 Task: Open a blank sheet, save the file as Clothing.doc Add Heading 'Types of Clothing:'Types of Clothing: Add the following points with small alphabetsAdd the following points with small alphabets a.	T-shirt_x000D_
b.	Dress_x000D_
c.	Jeans_x000D_
Select the entire thext and change line spacing to  2.5 Select the entire text and apply  Outside Borders ,change the font size of heading and points to 26
Action: Mouse moved to (25, 21)
Screenshot: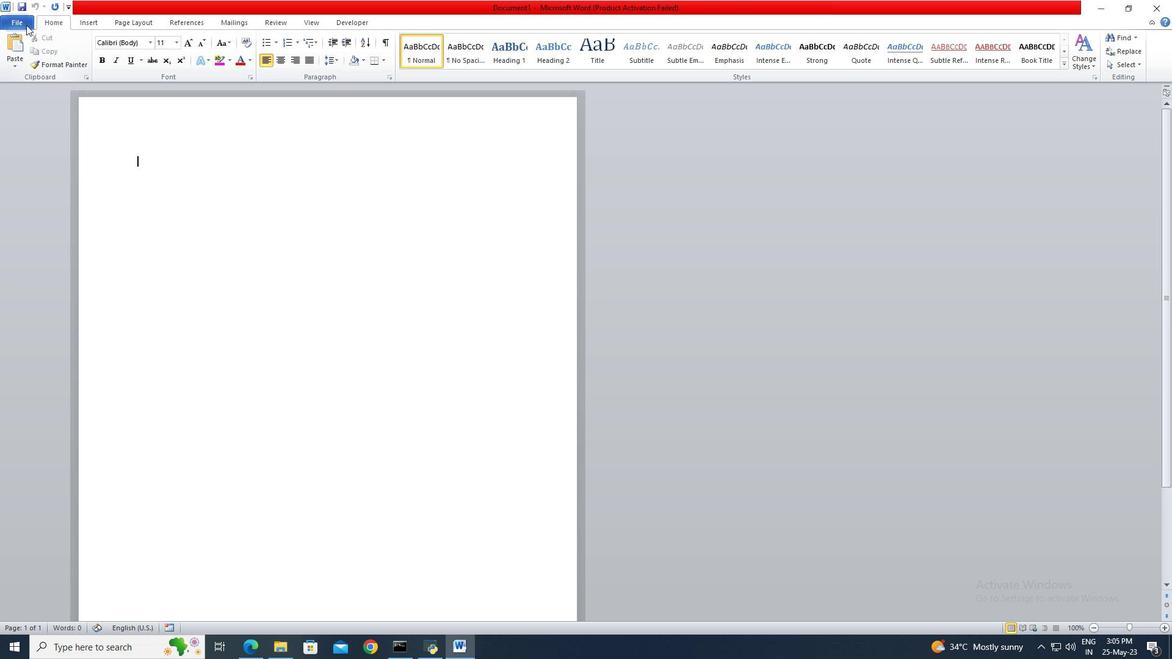 
Action: Mouse pressed left at (25, 21)
Screenshot: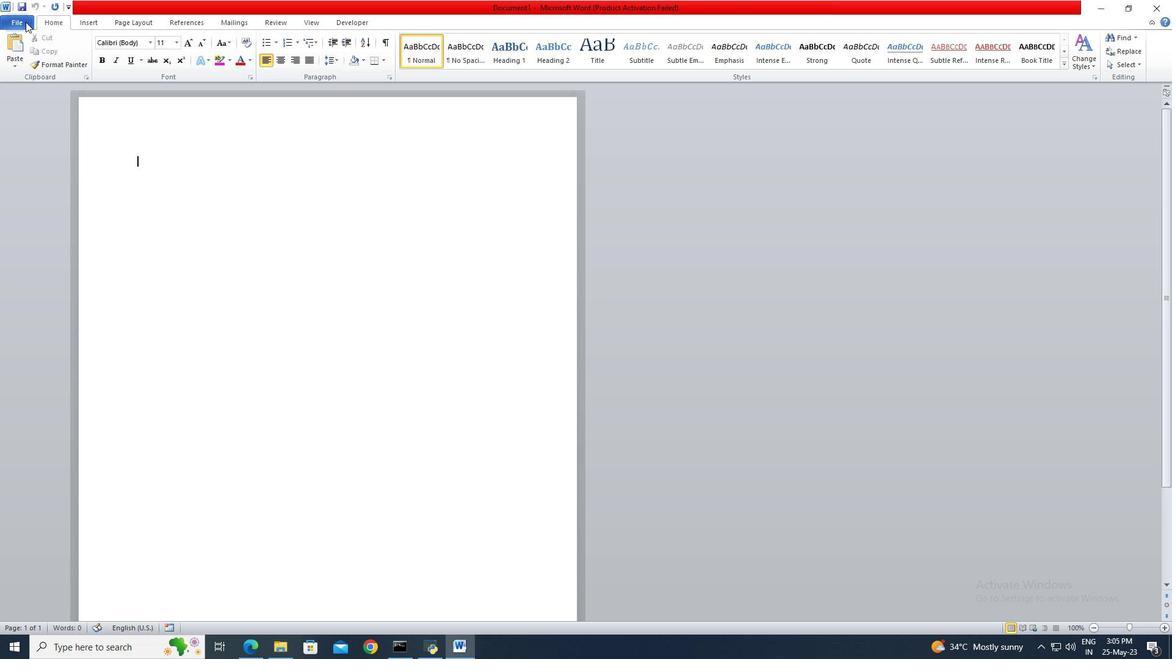 
Action: Mouse moved to (32, 155)
Screenshot: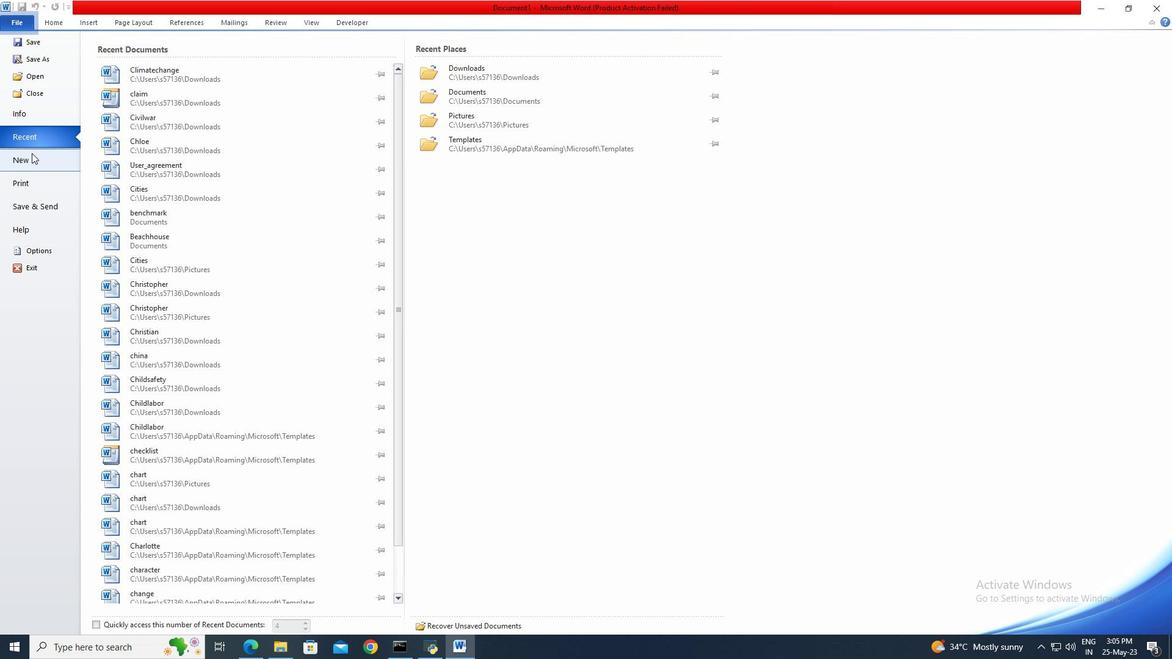 
Action: Mouse pressed left at (32, 155)
Screenshot: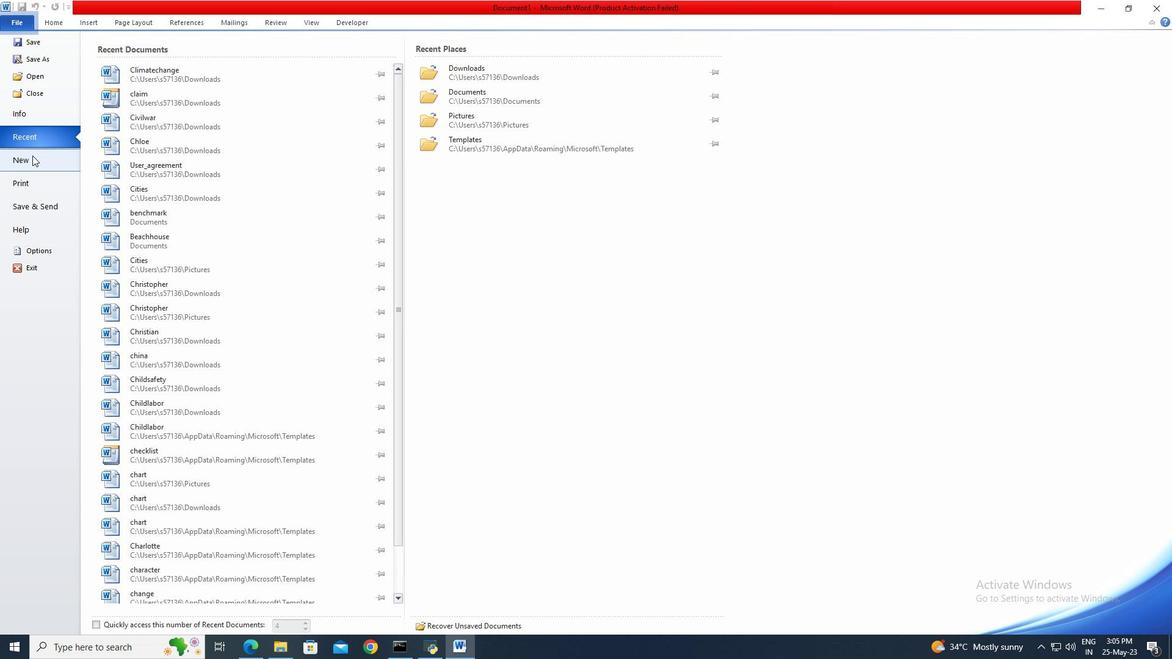 
Action: Mouse moved to (597, 296)
Screenshot: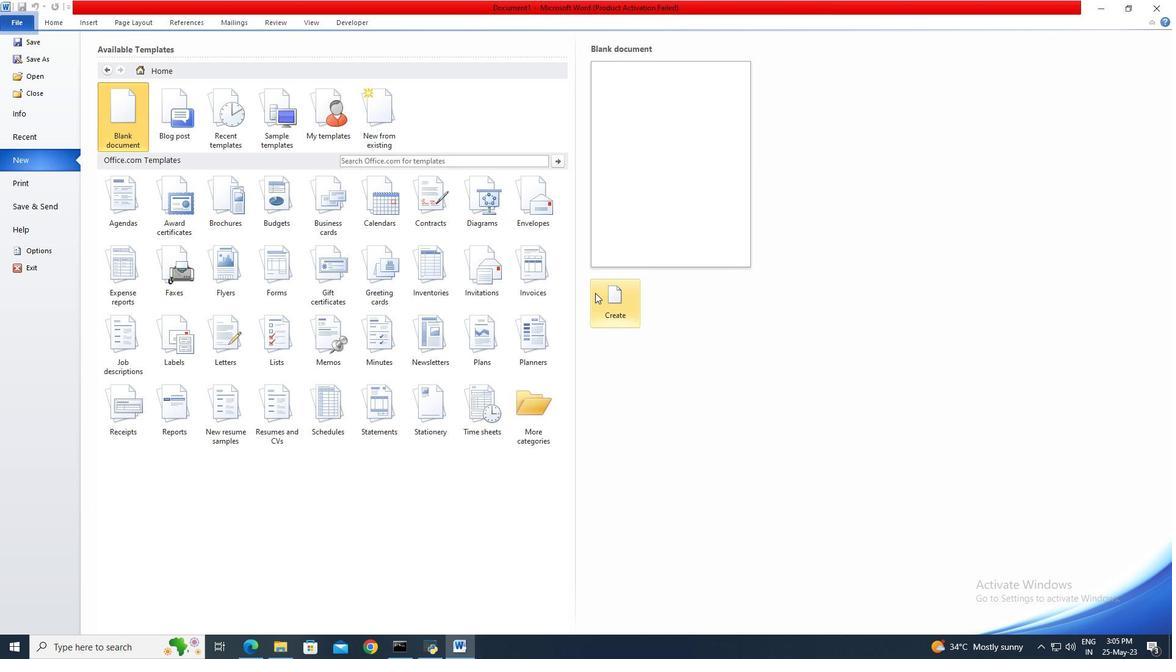 
Action: Mouse pressed left at (597, 296)
Screenshot: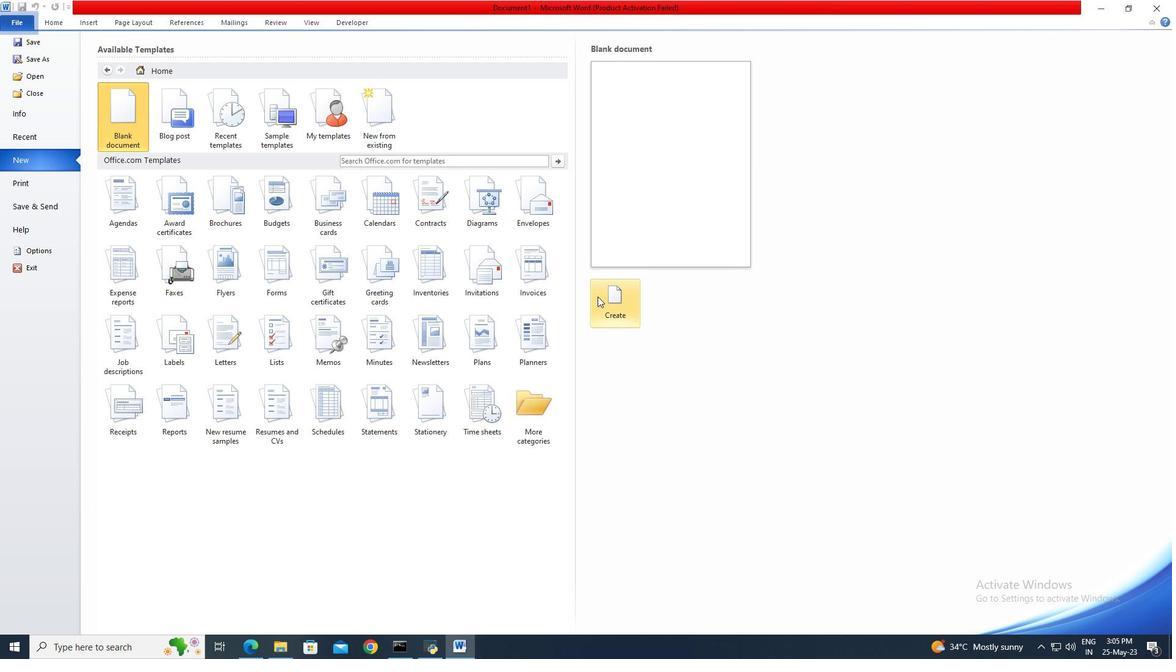 
Action: Mouse moved to (25, 25)
Screenshot: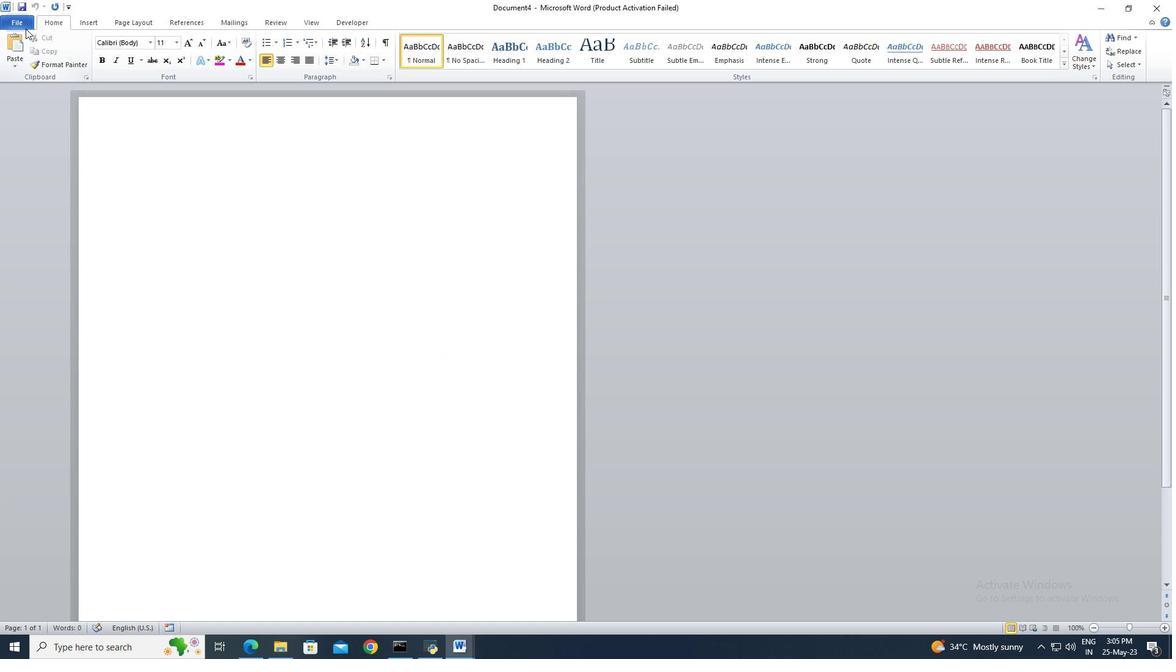 
Action: Mouse pressed left at (25, 25)
Screenshot: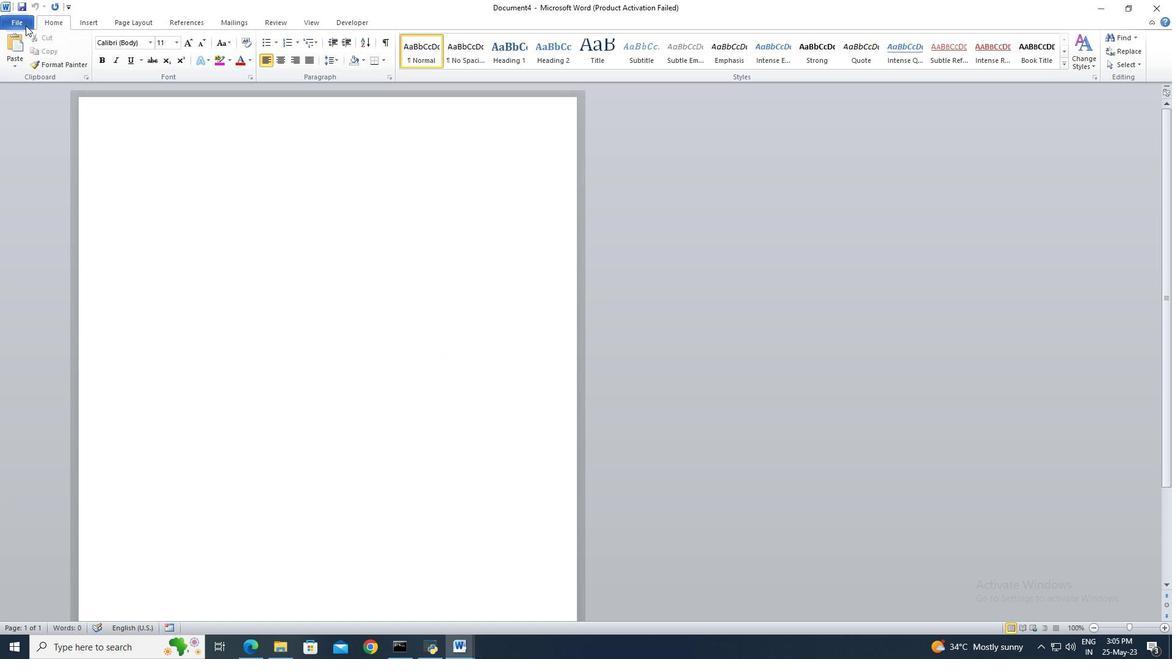 
Action: Mouse moved to (26, 51)
Screenshot: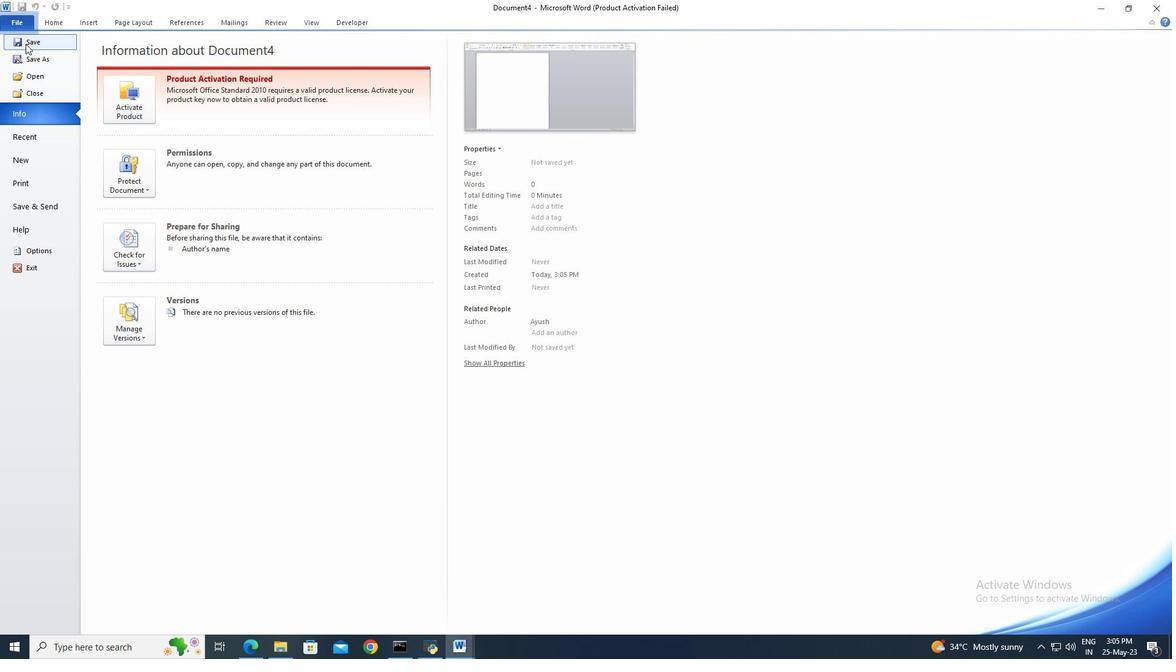 
Action: Mouse pressed left at (26, 51)
Screenshot: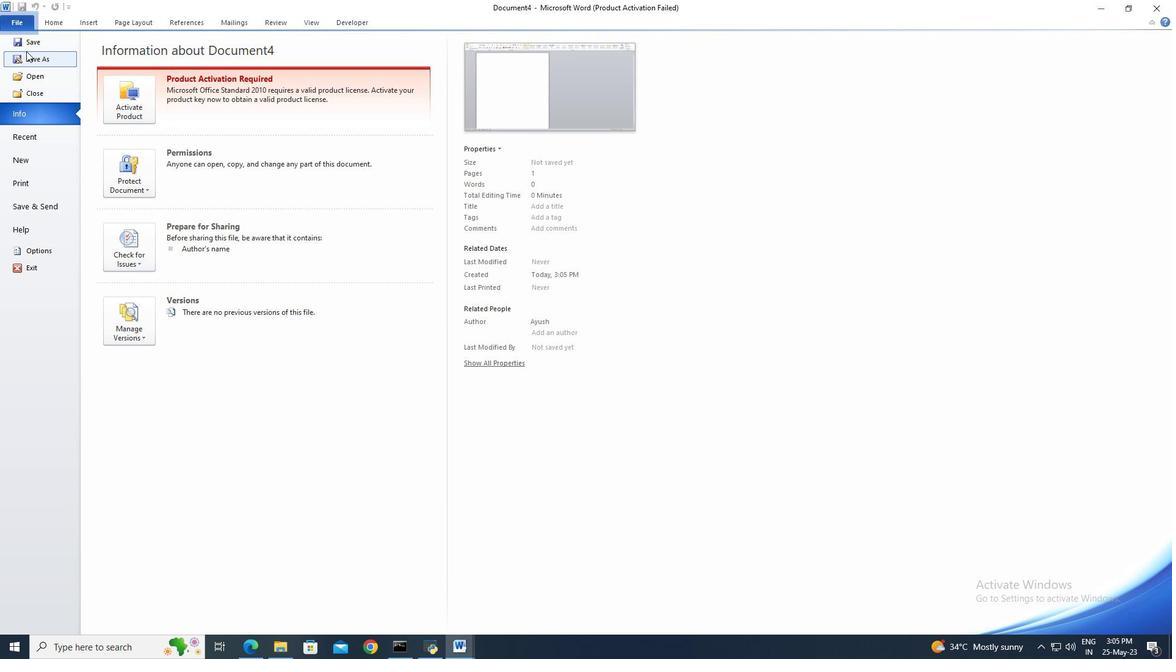 
Action: Mouse moved to (48, 131)
Screenshot: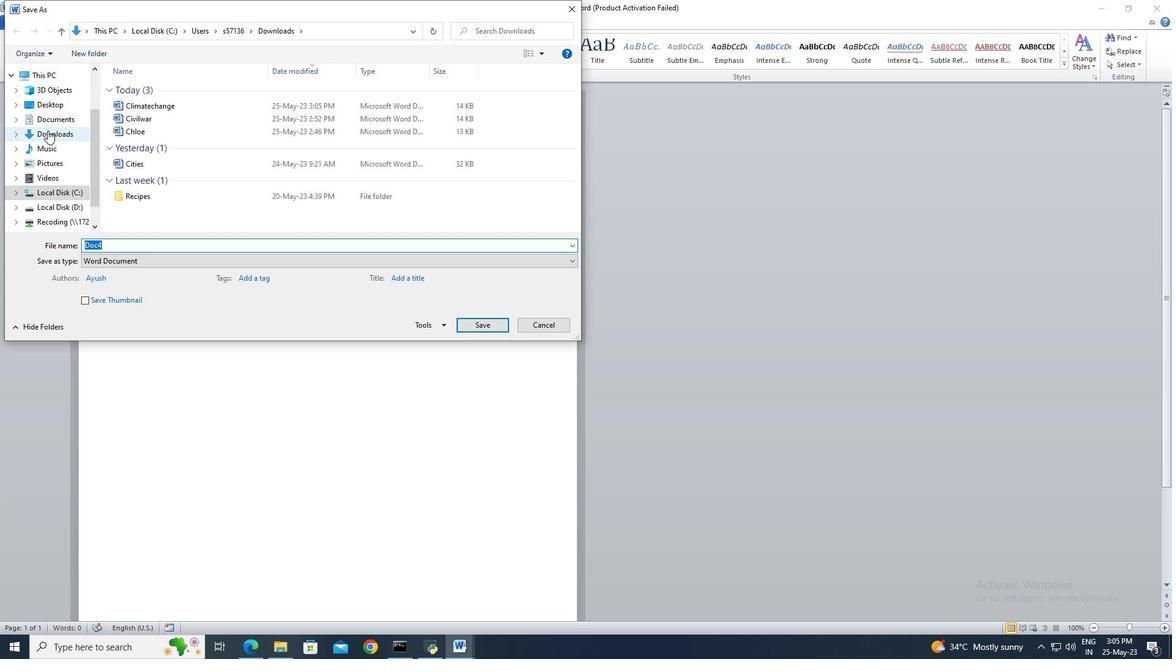 
Action: Mouse pressed left at (48, 131)
Screenshot: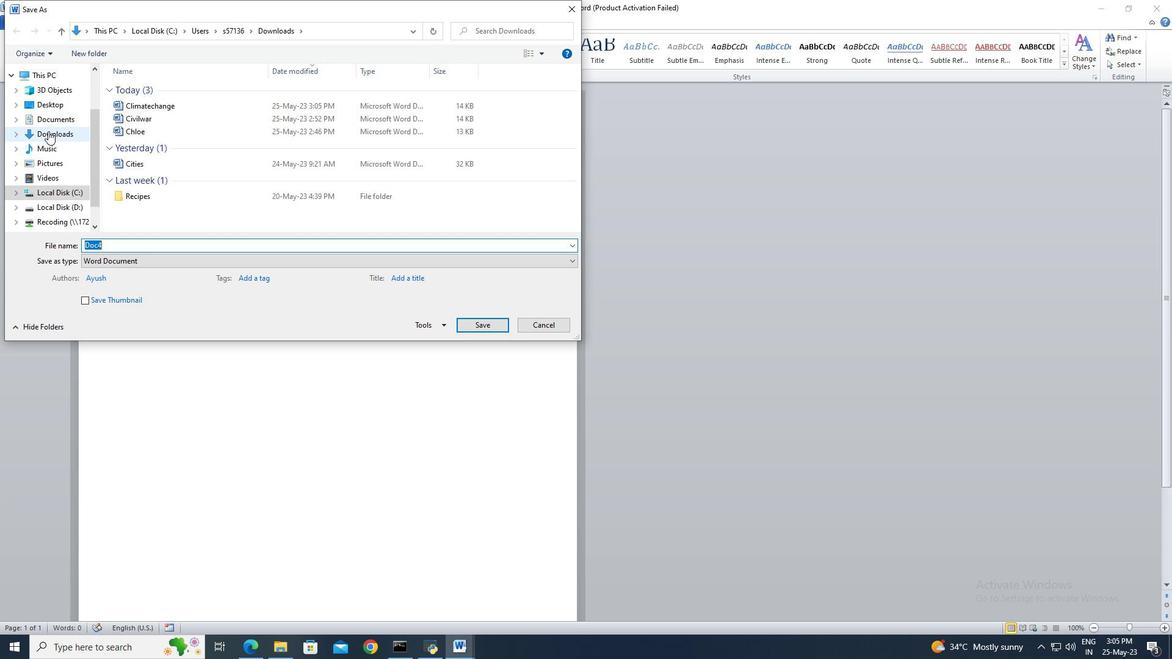 
Action: Mouse moved to (111, 246)
Screenshot: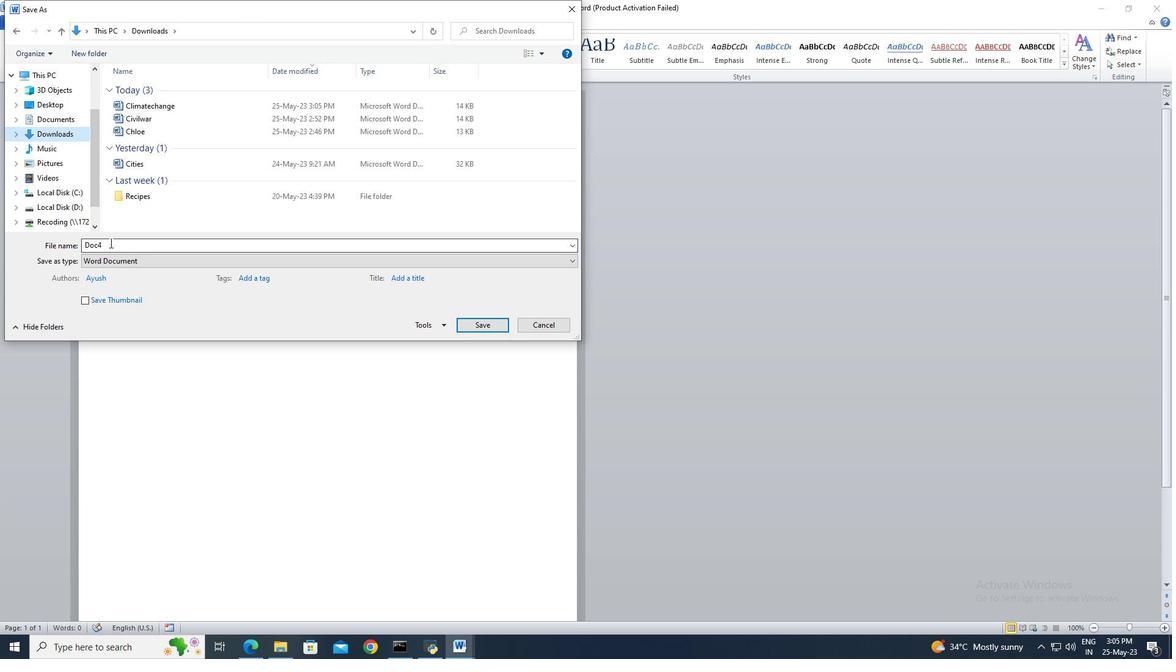 
Action: Mouse pressed left at (111, 246)
Screenshot: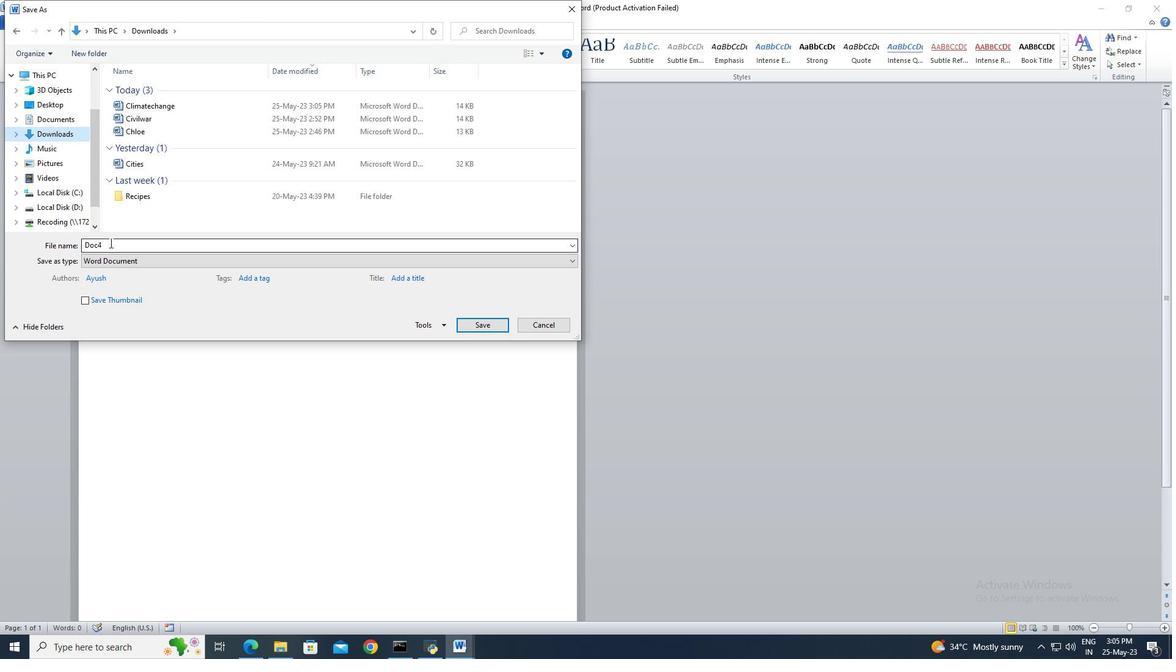 
Action: Key pressed <Key.shift>Clothing
Screenshot: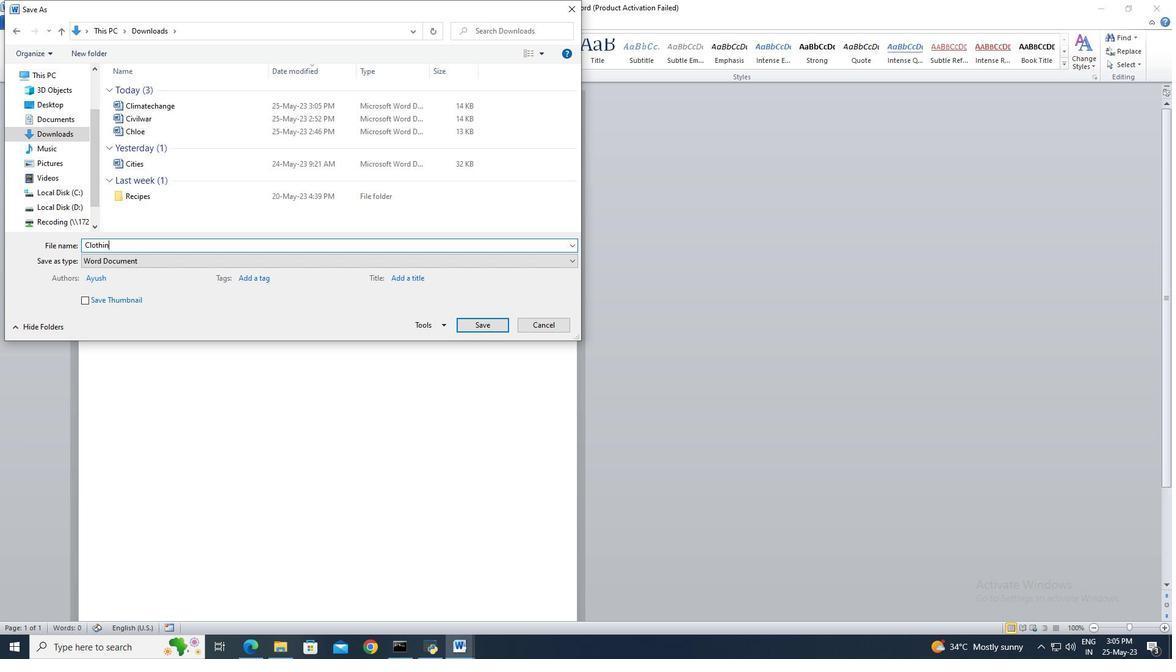 
Action: Mouse moved to (473, 324)
Screenshot: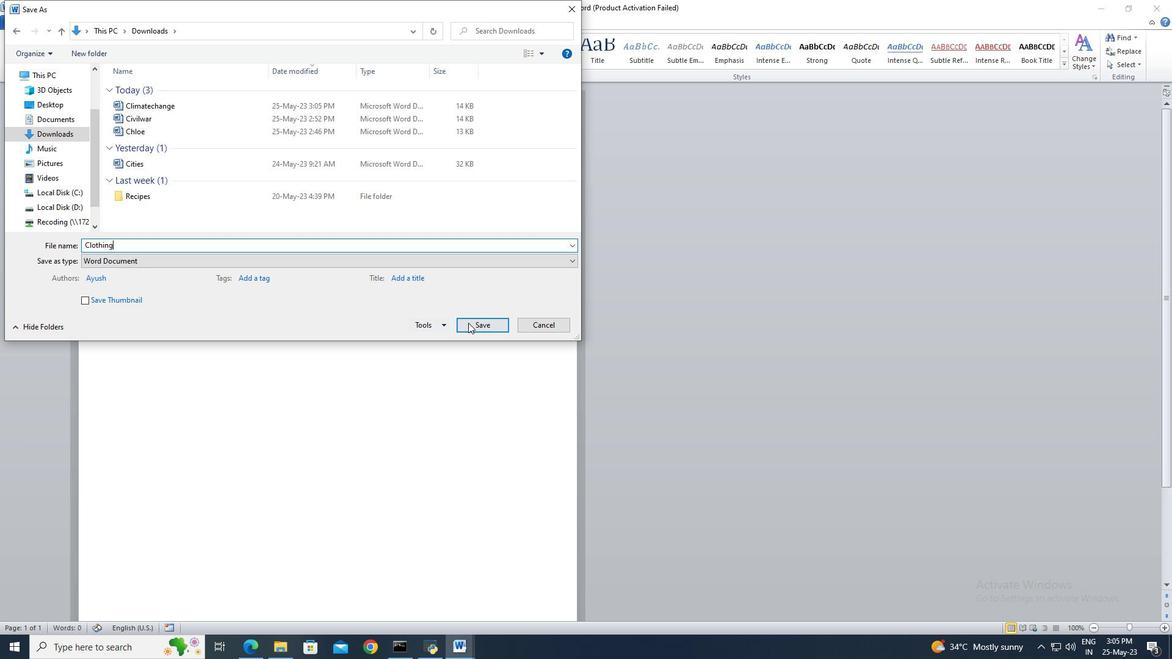 
Action: Mouse pressed left at (473, 324)
Screenshot: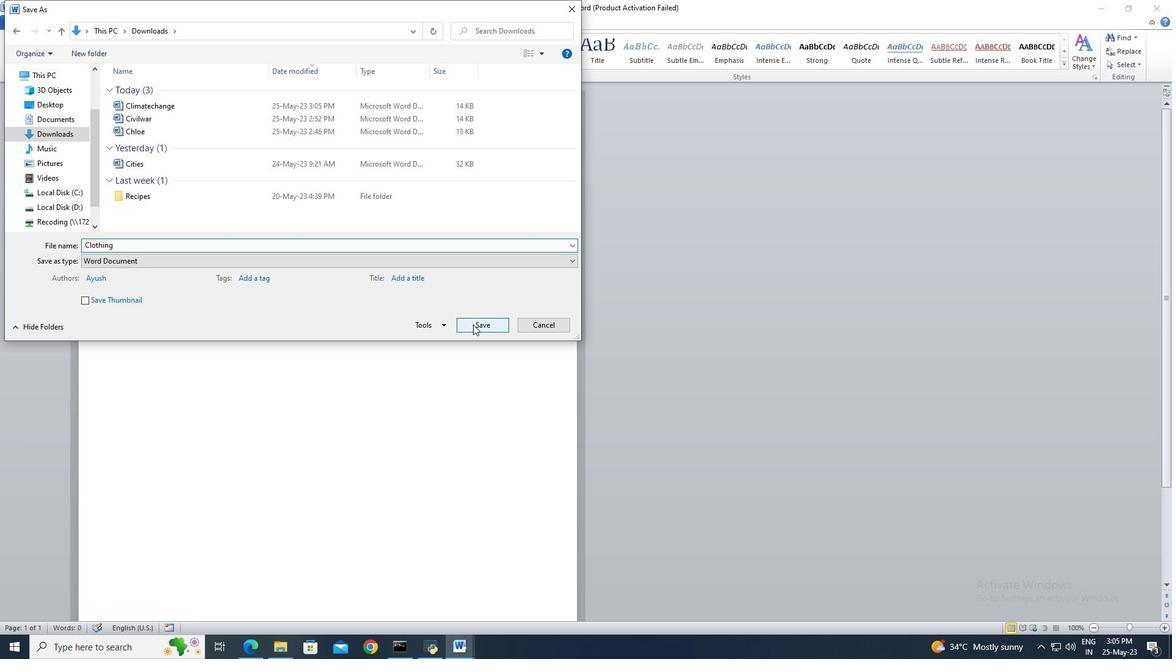 
Action: Mouse moved to (508, 62)
Screenshot: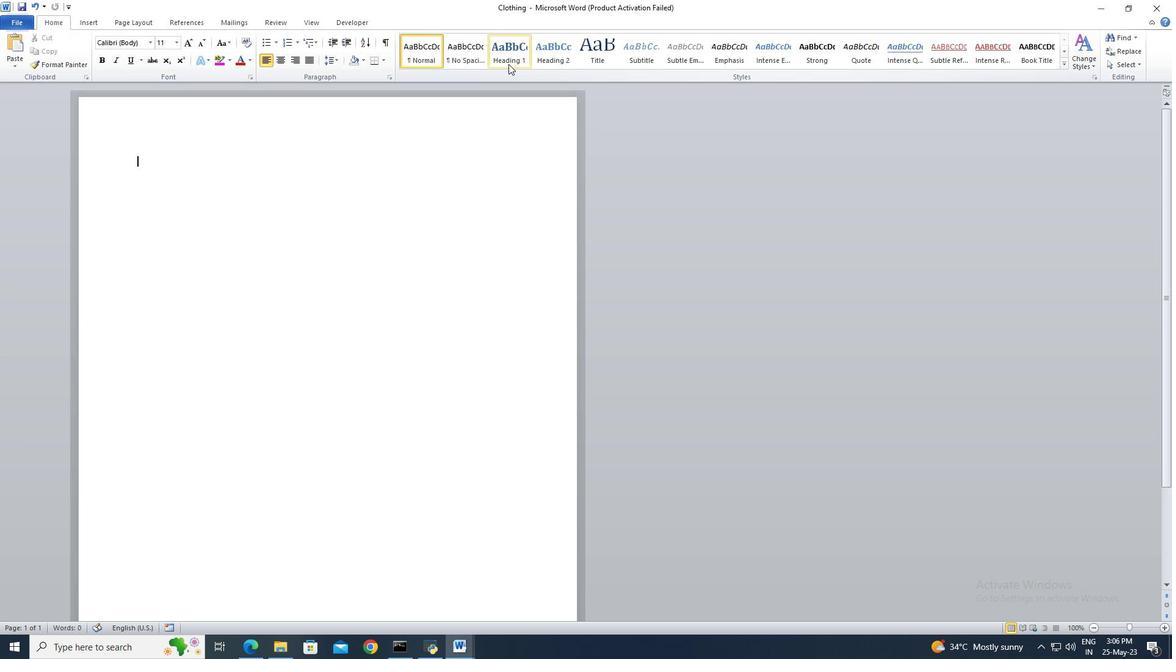 
Action: Mouse pressed left at (508, 62)
Screenshot: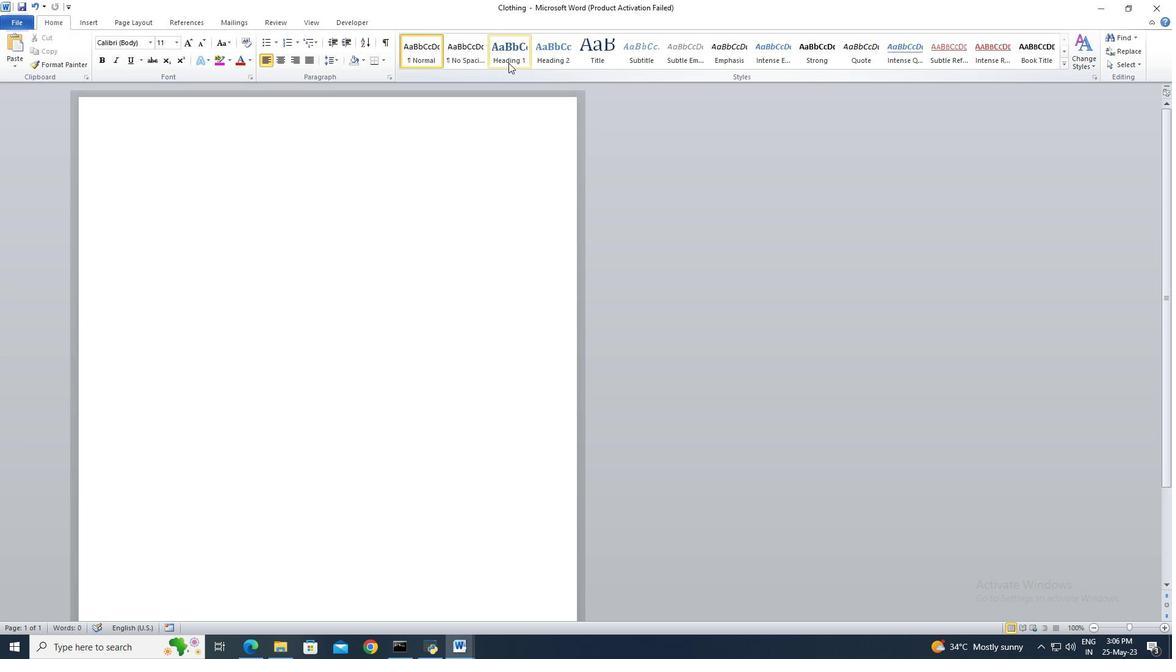 
Action: Key pressed <Key.shift>Types<Key.space>of<Key.space><Key.shift>Clothing<Key.shift>:<Key.enter><Key.enter>
Screenshot: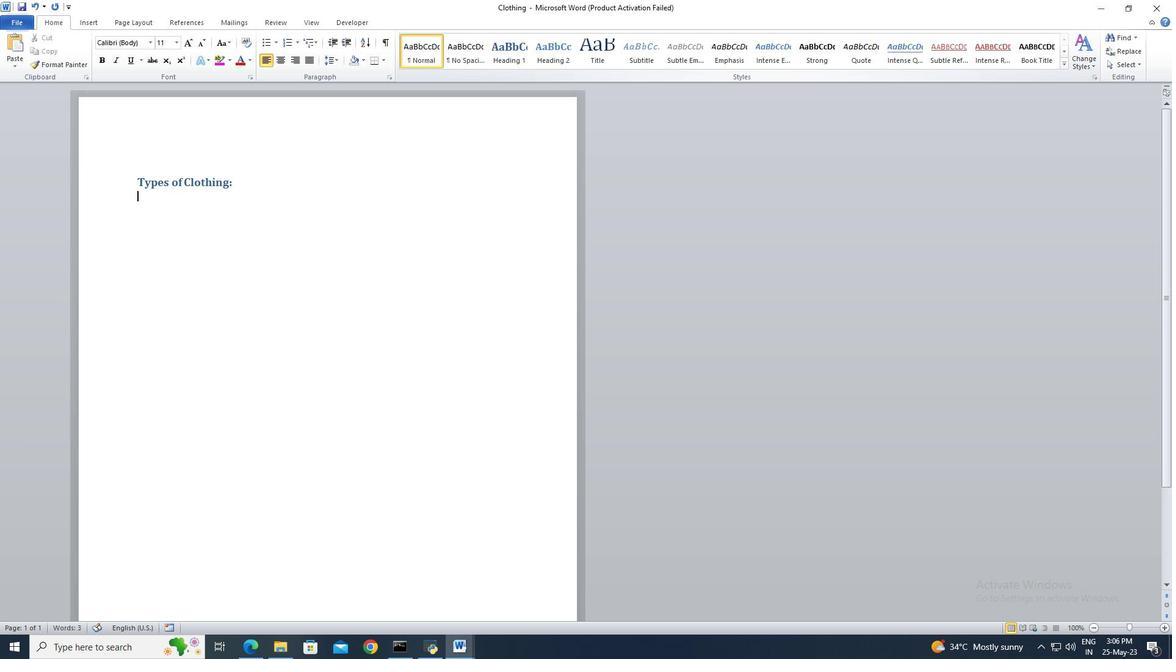 
Action: Mouse moved to (318, 44)
Screenshot: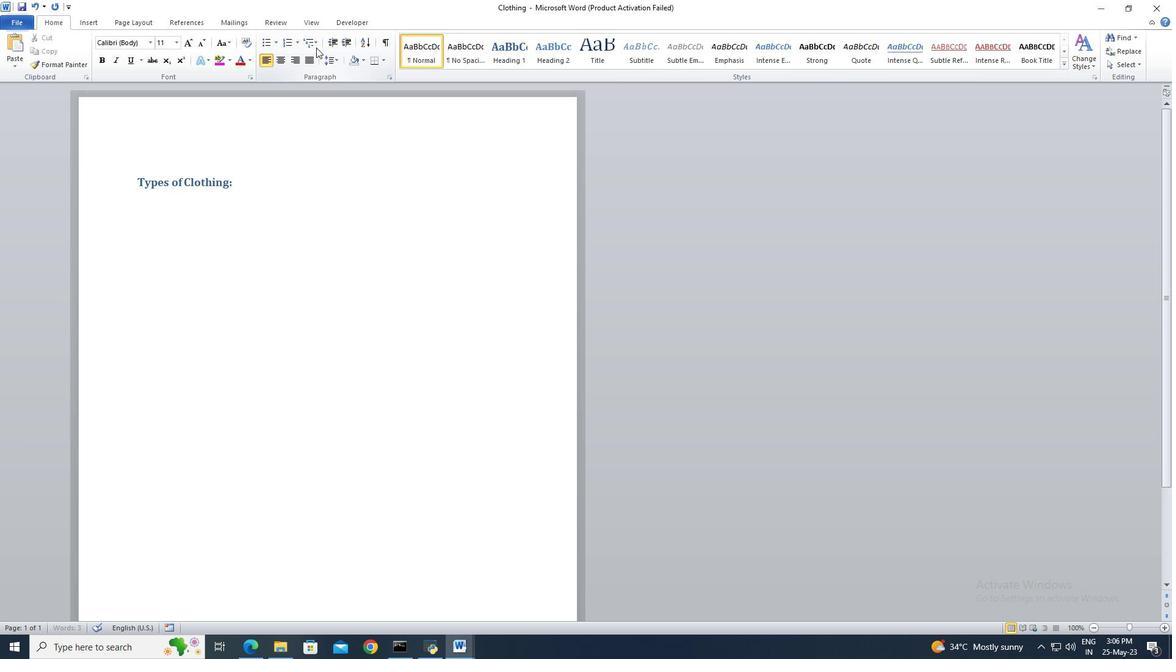 
Action: Mouse pressed left at (318, 44)
Screenshot: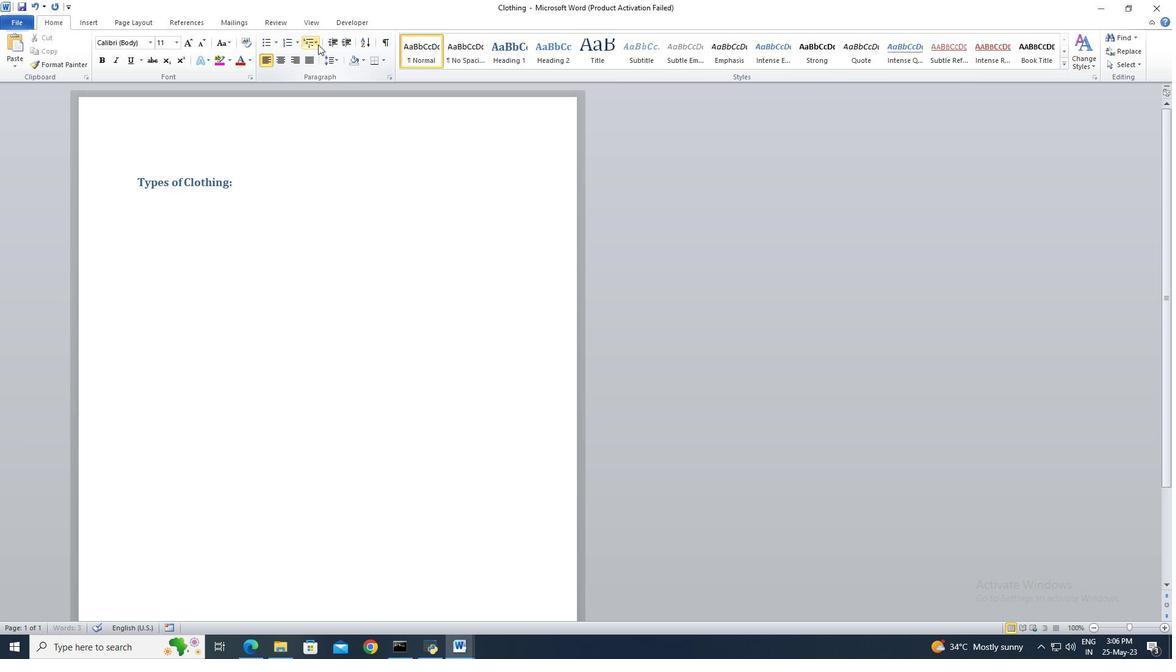 
Action: Mouse moved to (298, 42)
Screenshot: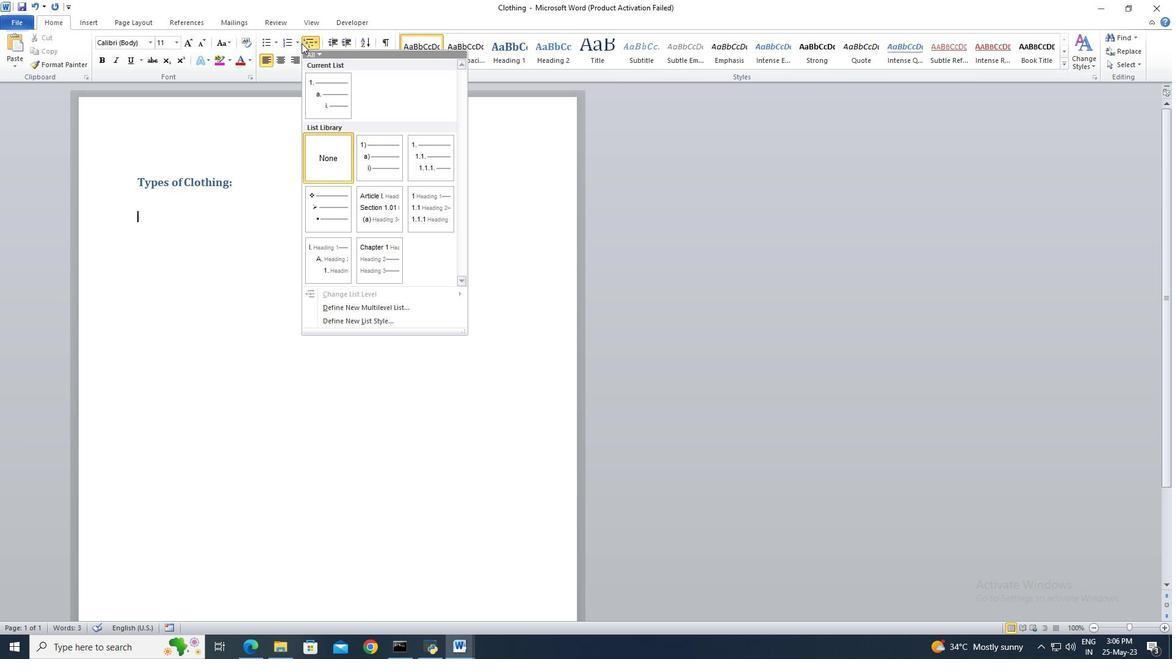 
Action: Mouse pressed left at (298, 42)
Screenshot: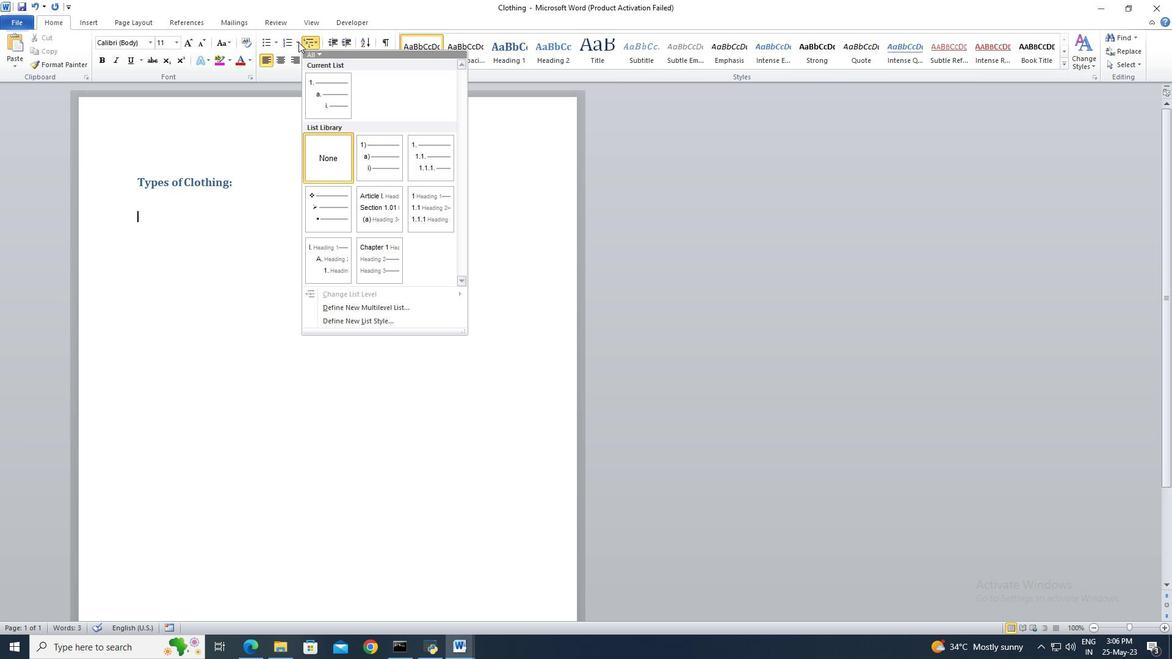 
Action: Mouse moved to (321, 184)
Screenshot: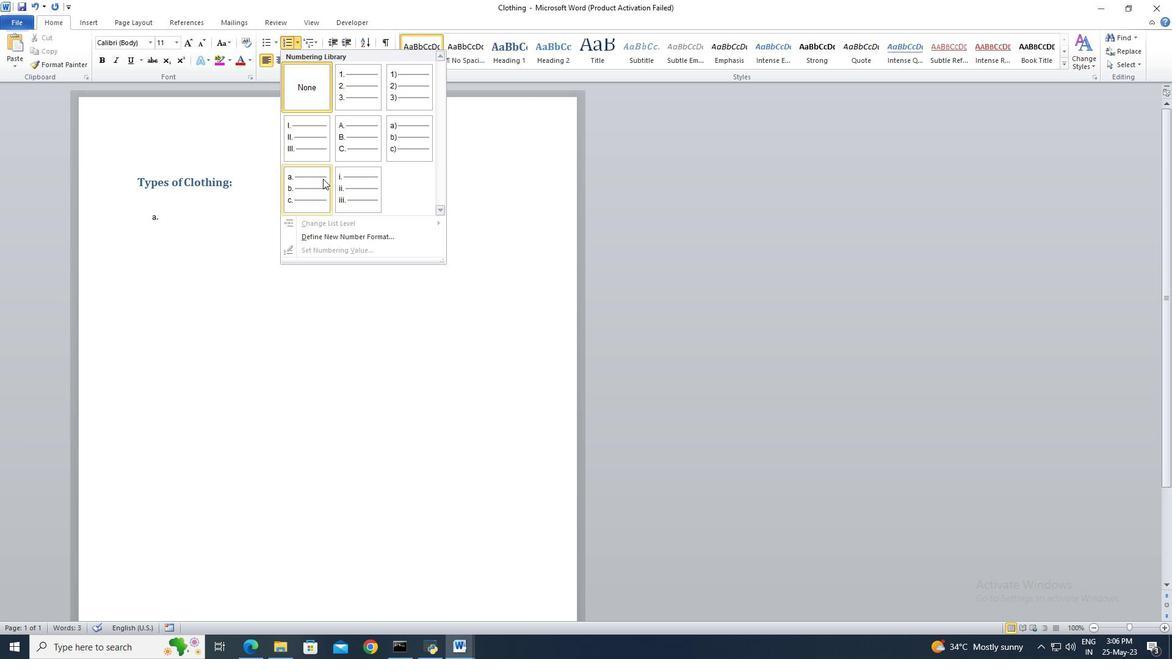 
Action: Mouse pressed left at (321, 184)
Screenshot: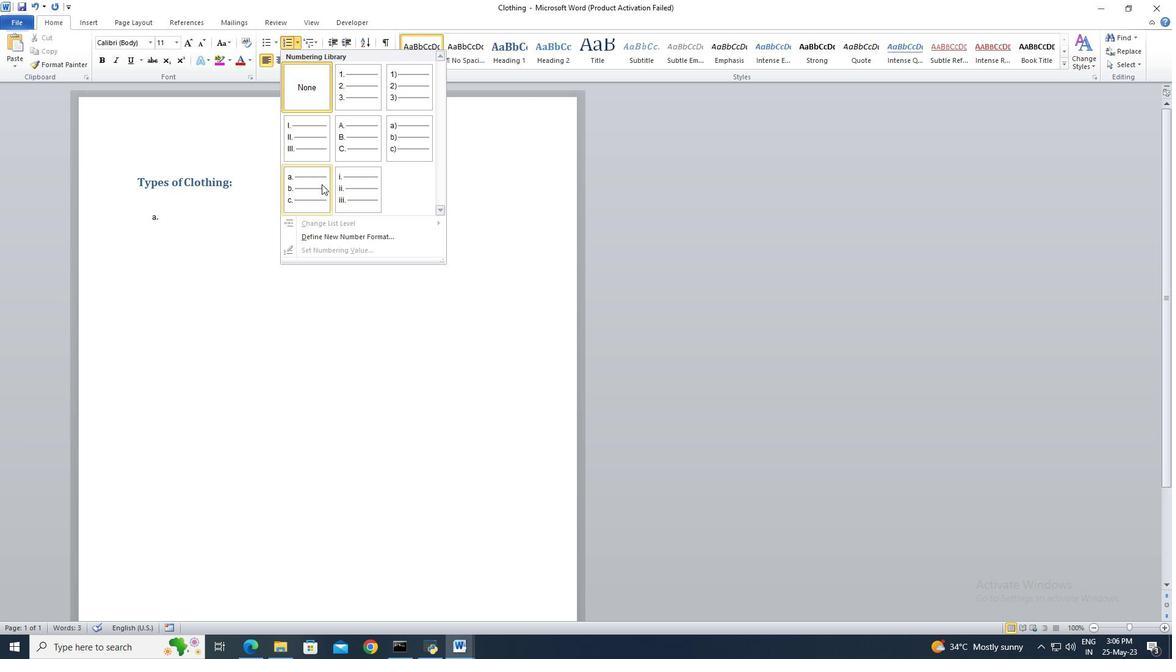 
Action: Mouse moved to (199, 223)
Screenshot: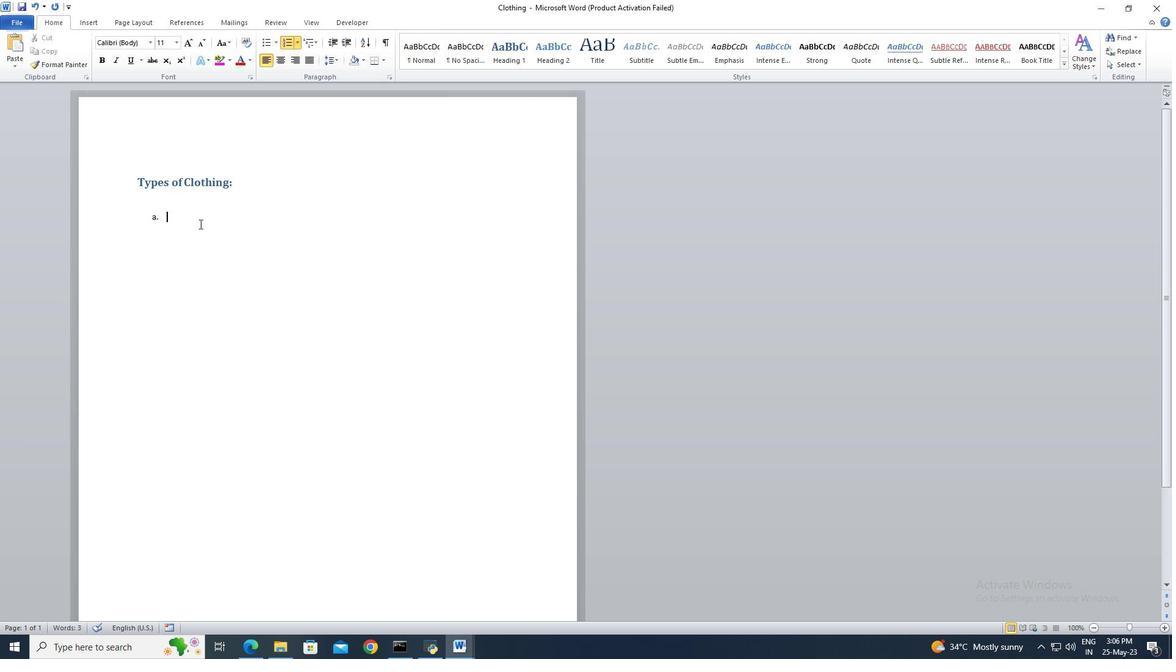 
Action: Mouse pressed left at (199, 223)
Screenshot: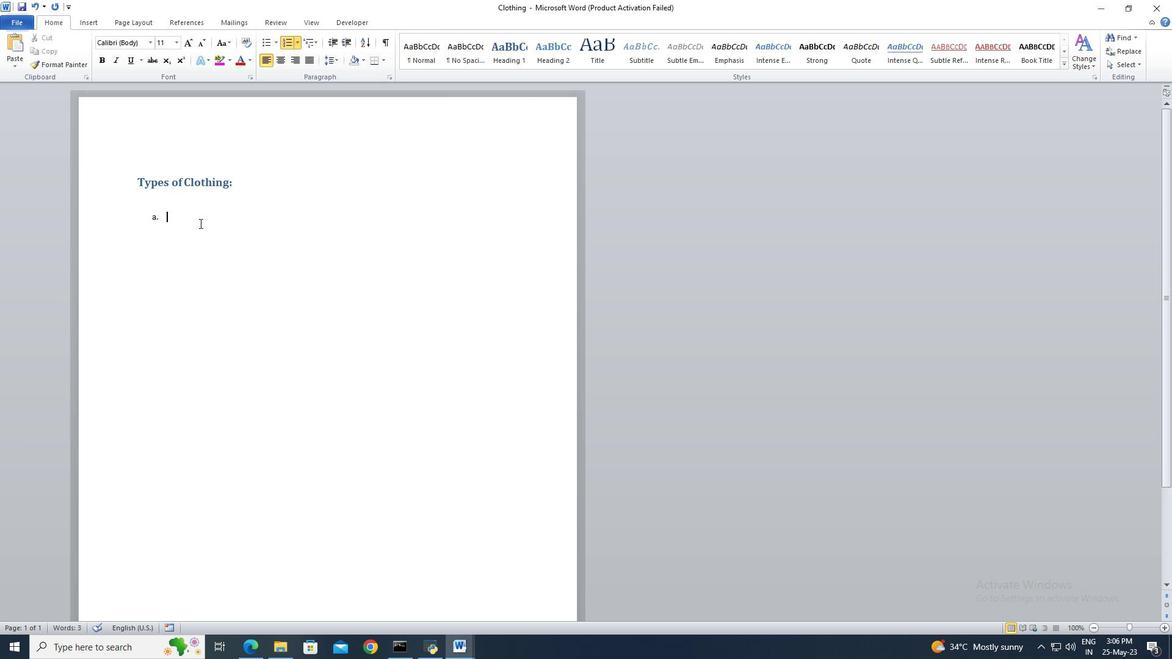 
Action: Key pressed <Key.shift>
Screenshot: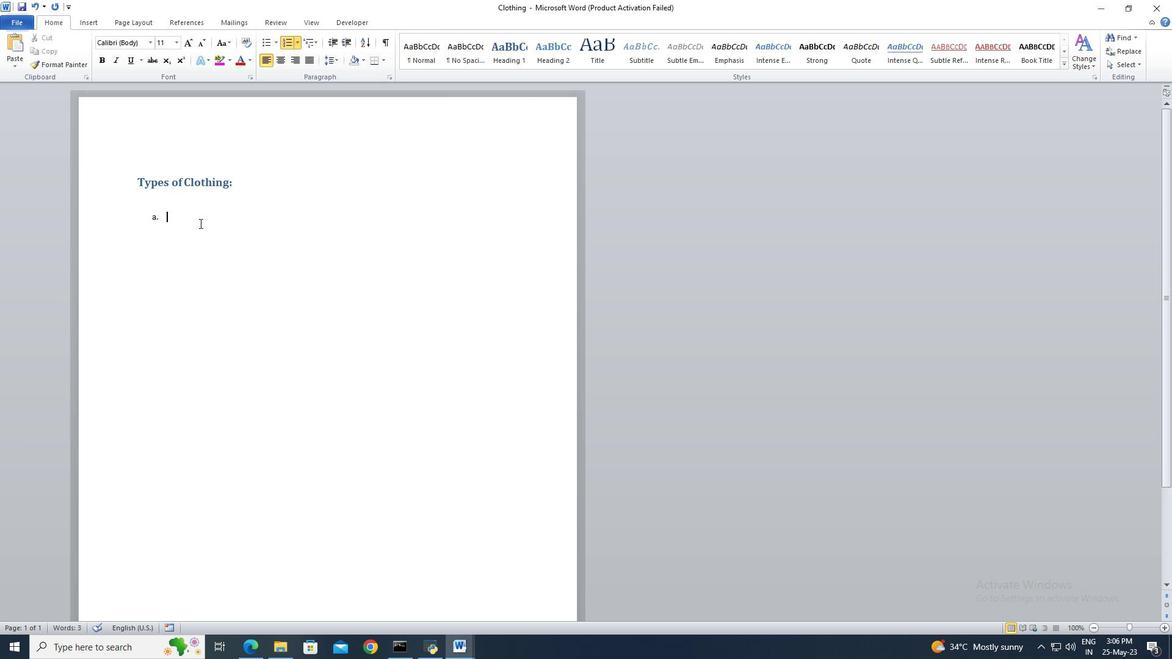 
Action: Mouse moved to (199, 223)
Screenshot: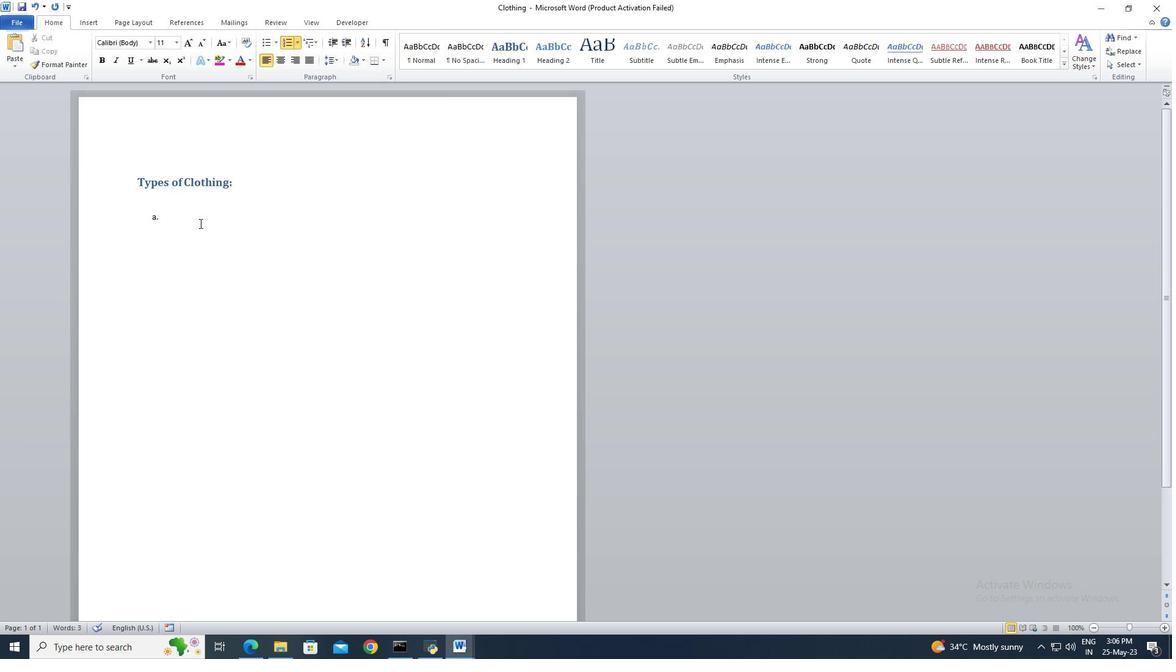 
Action: Key pressed T-shirt<Key.enter><Key.shift>Dress<Key.enter><Key.shift>Jeans
Screenshot: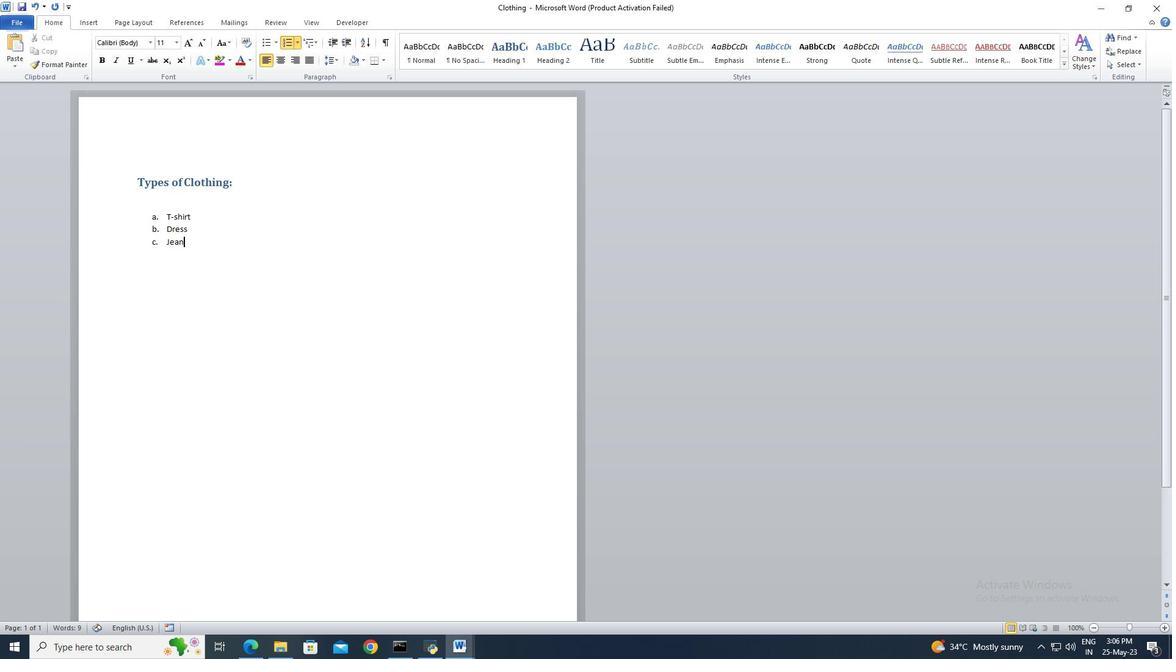 
Action: Mouse moved to (213, 236)
Screenshot: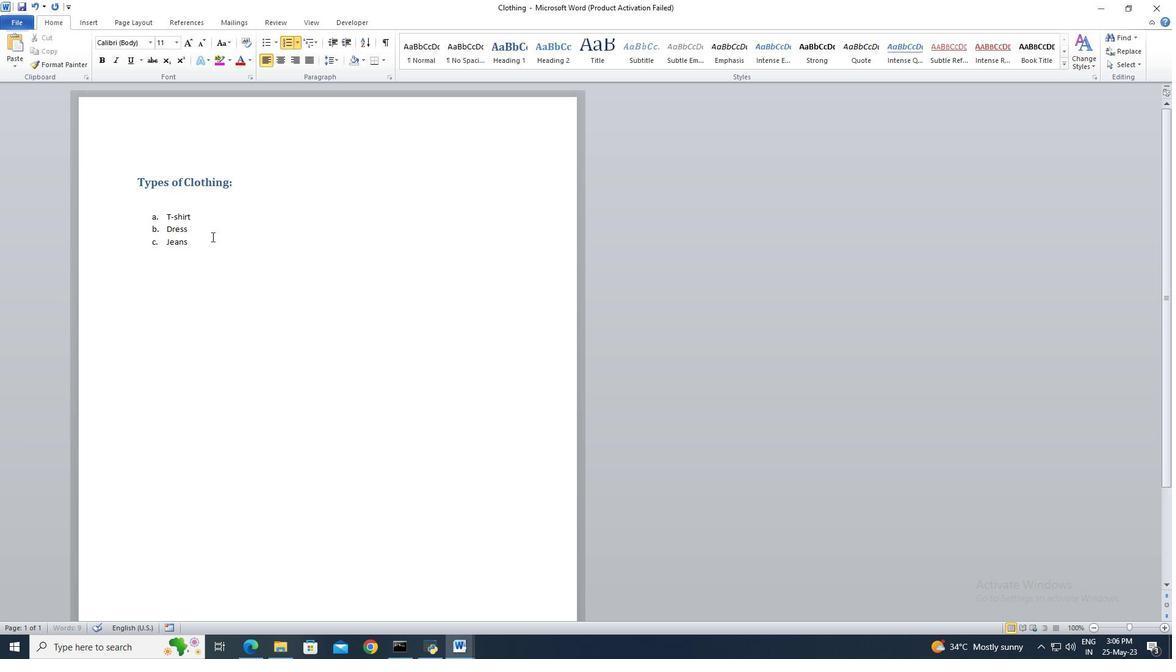 
Action: Key pressed ctrl+A
Screenshot: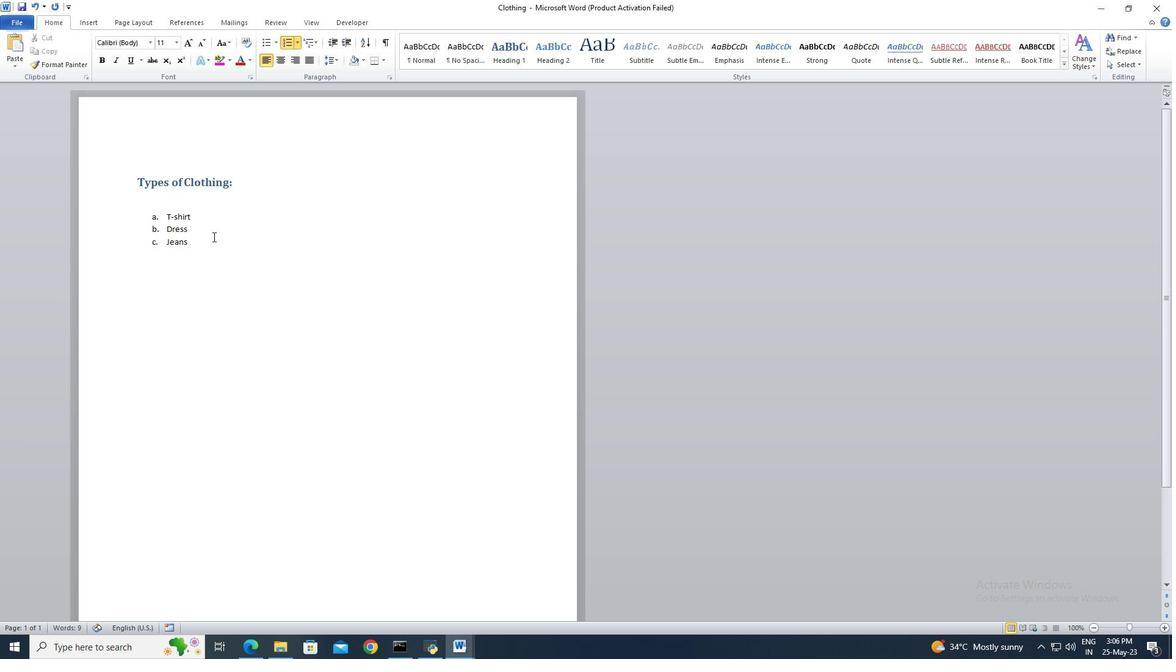 
Action: Mouse moved to (336, 64)
Screenshot: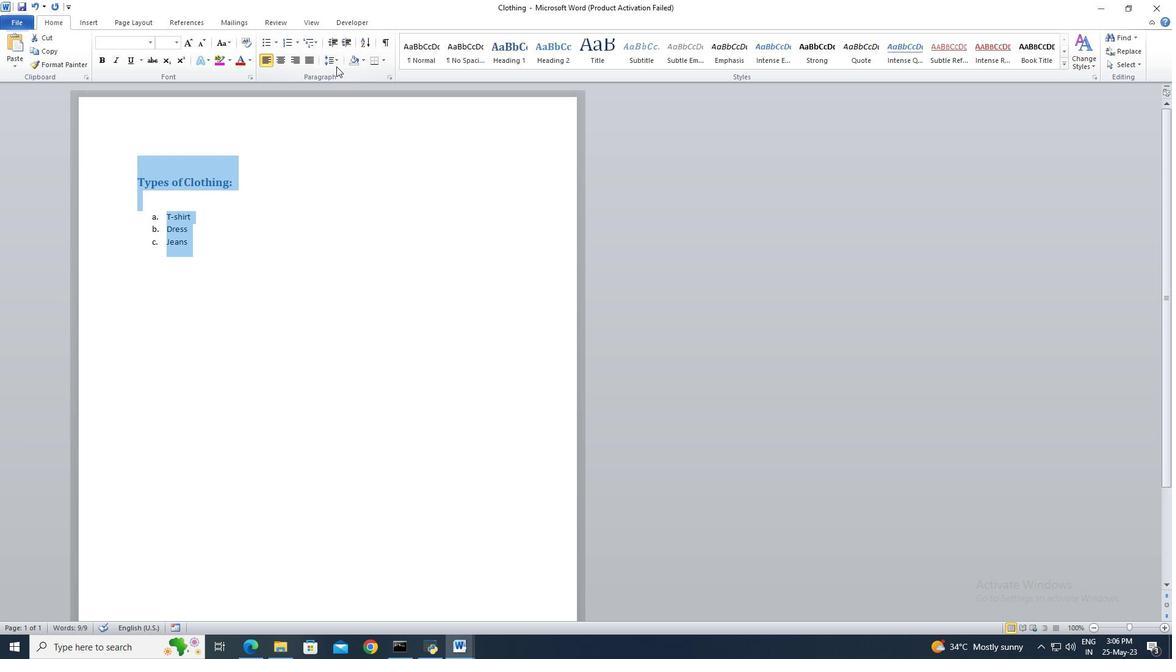 
Action: Mouse pressed left at (336, 64)
Screenshot: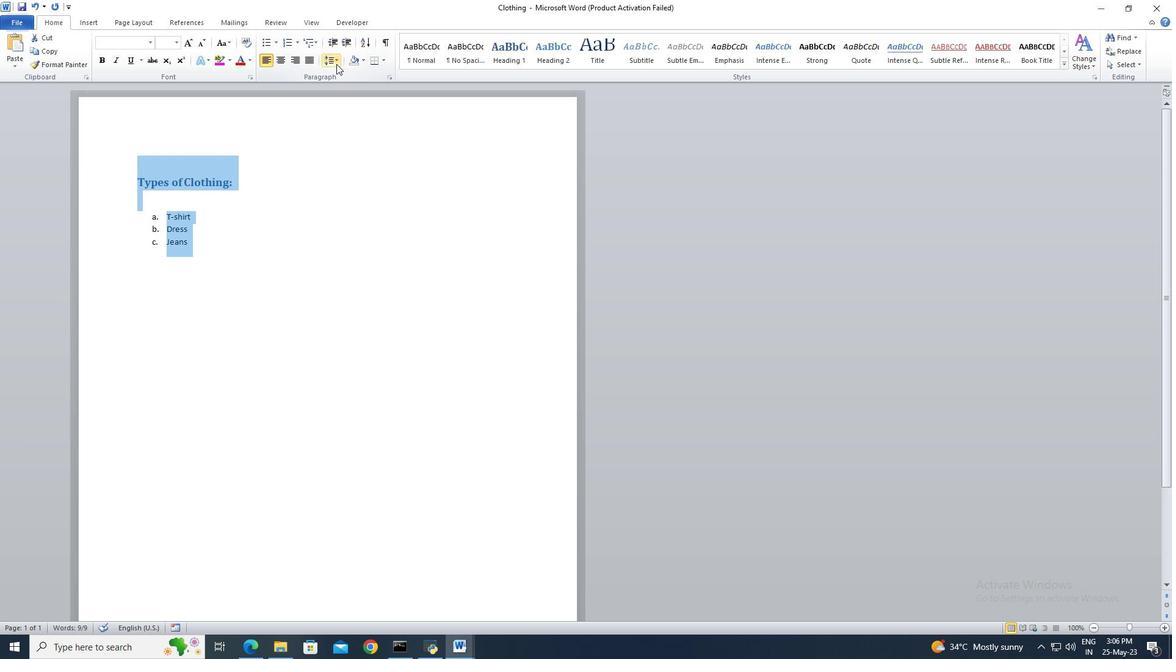 
Action: Mouse moved to (346, 132)
Screenshot: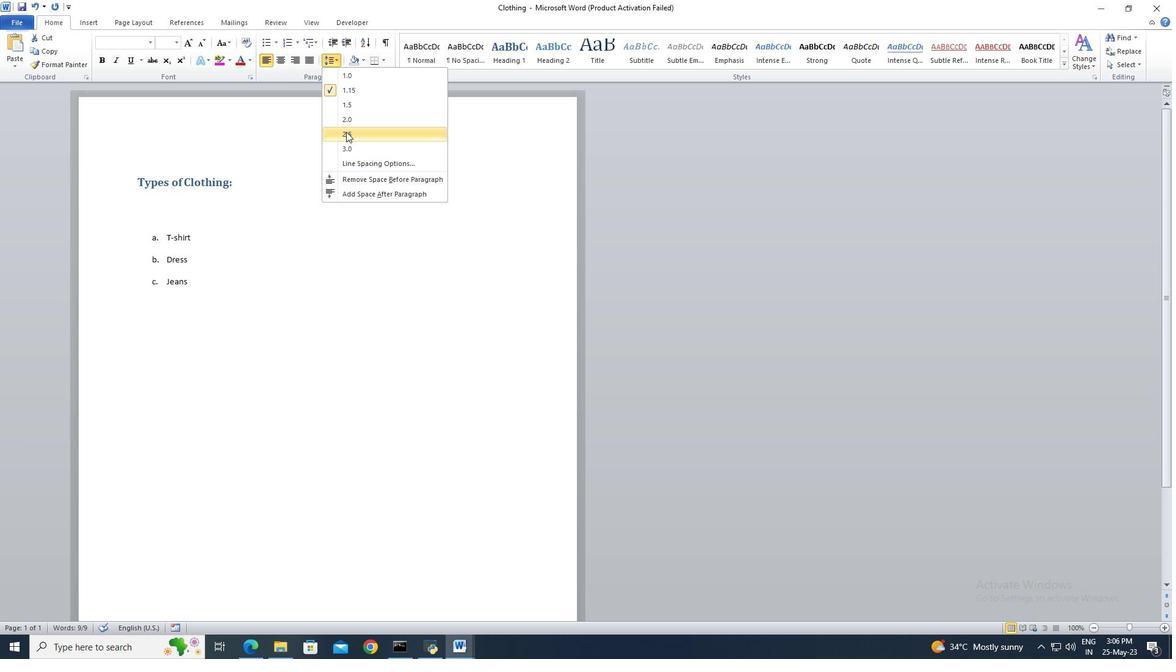 
Action: Mouse pressed left at (346, 132)
Screenshot: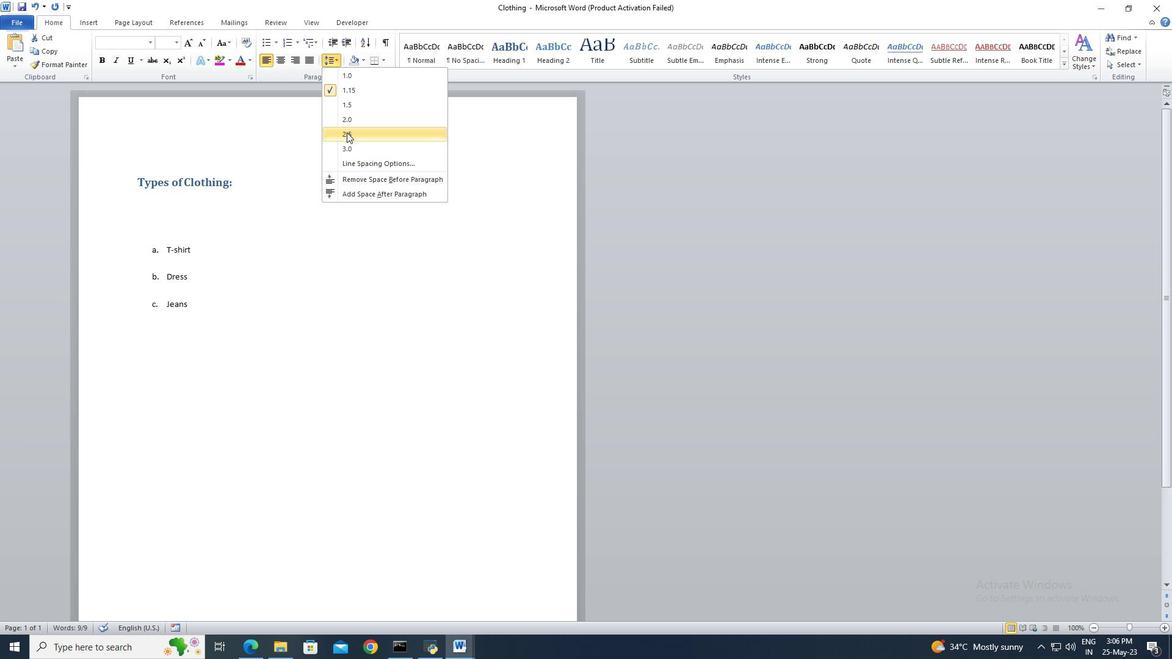 
Action: Mouse moved to (383, 64)
Screenshot: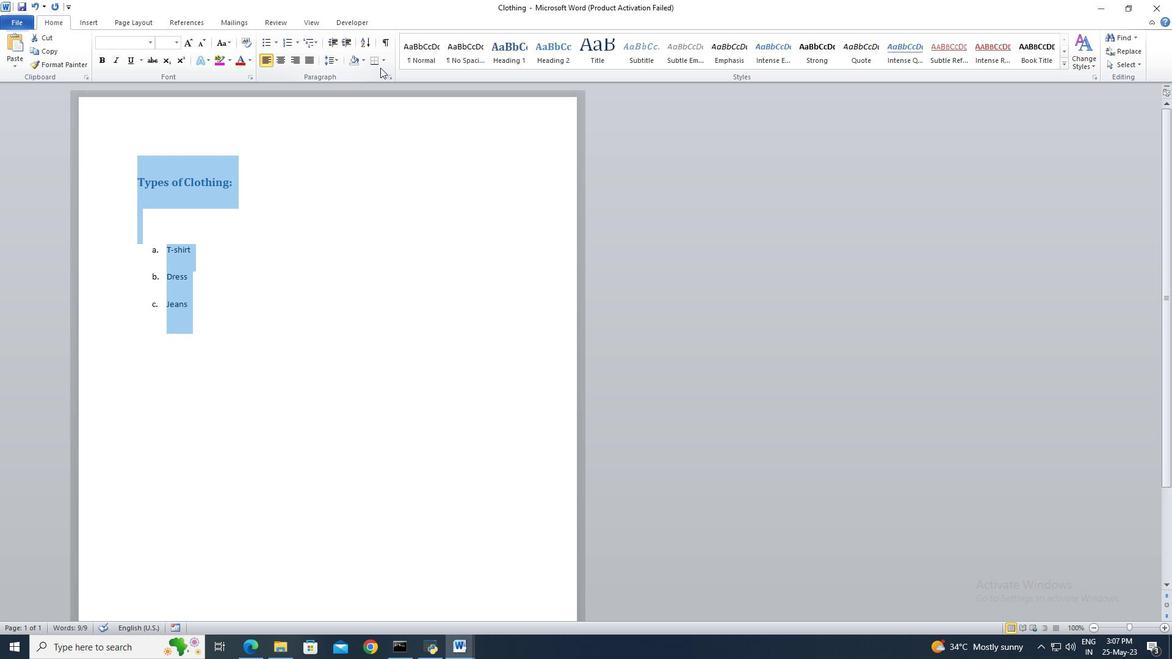 
Action: Mouse pressed left at (383, 64)
Screenshot: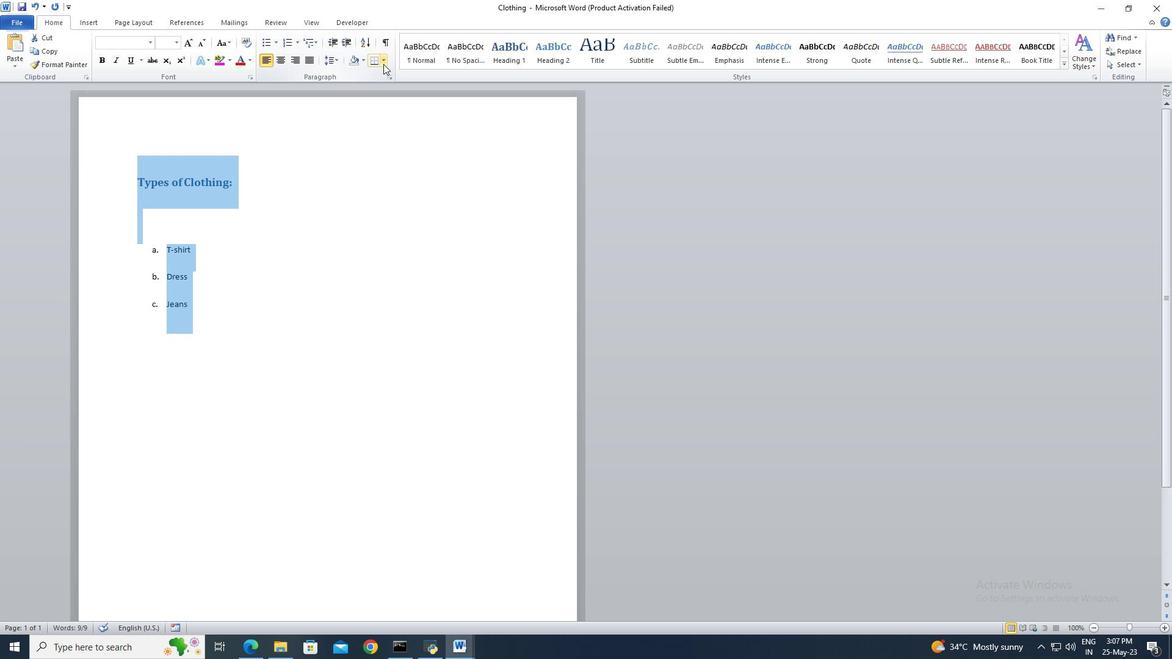 
Action: Mouse moved to (407, 158)
Screenshot: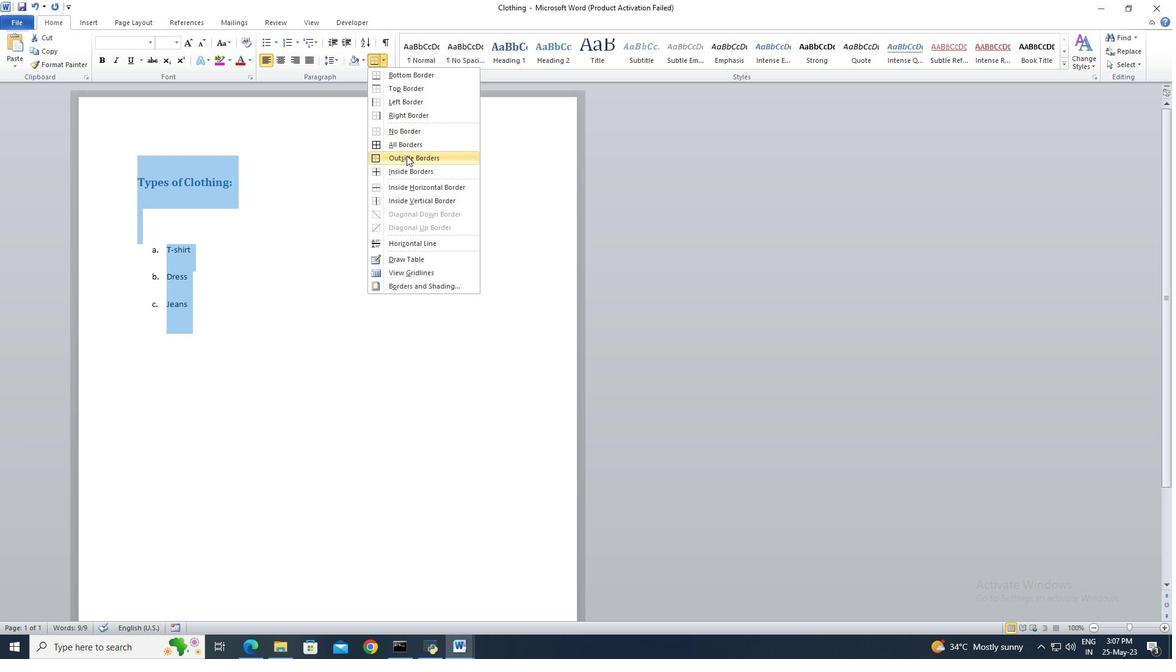 
Action: Mouse pressed left at (407, 158)
Screenshot: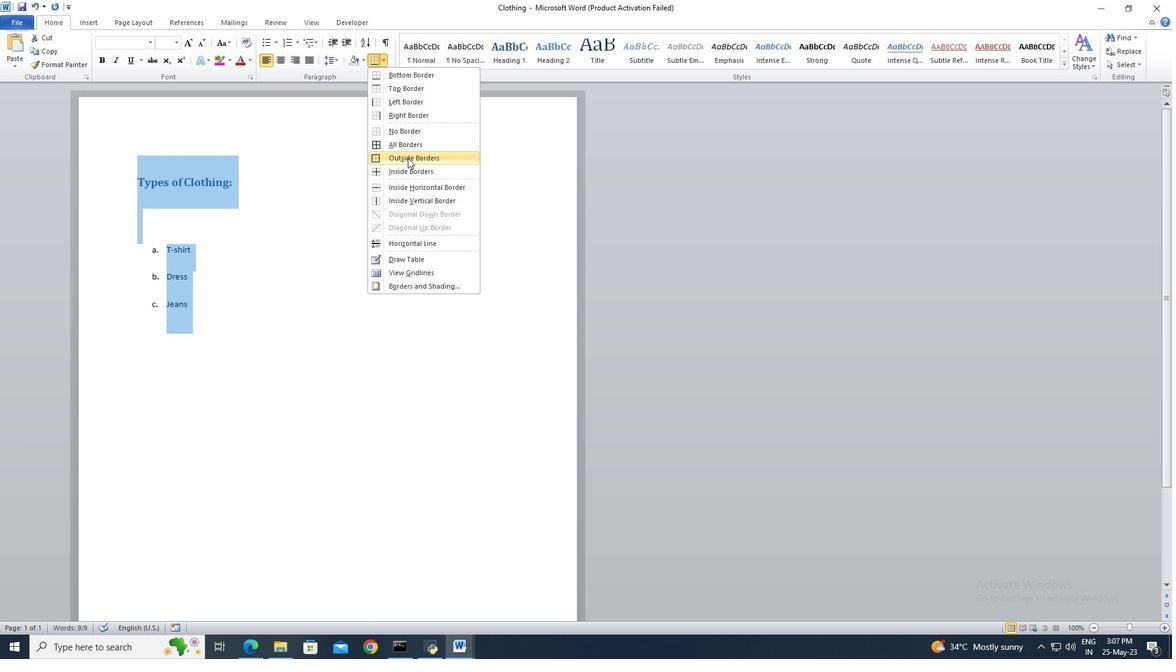 
Action: Mouse moved to (156, 189)
Screenshot: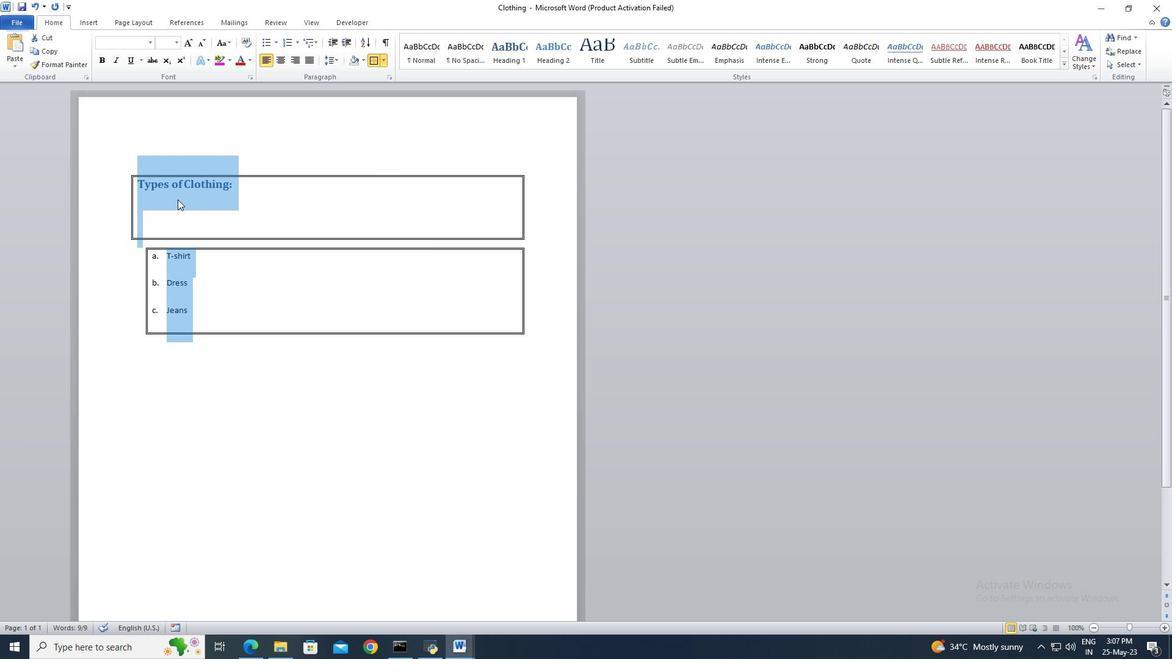 
Action: Mouse pressed left at (156, 189)
Screenshot: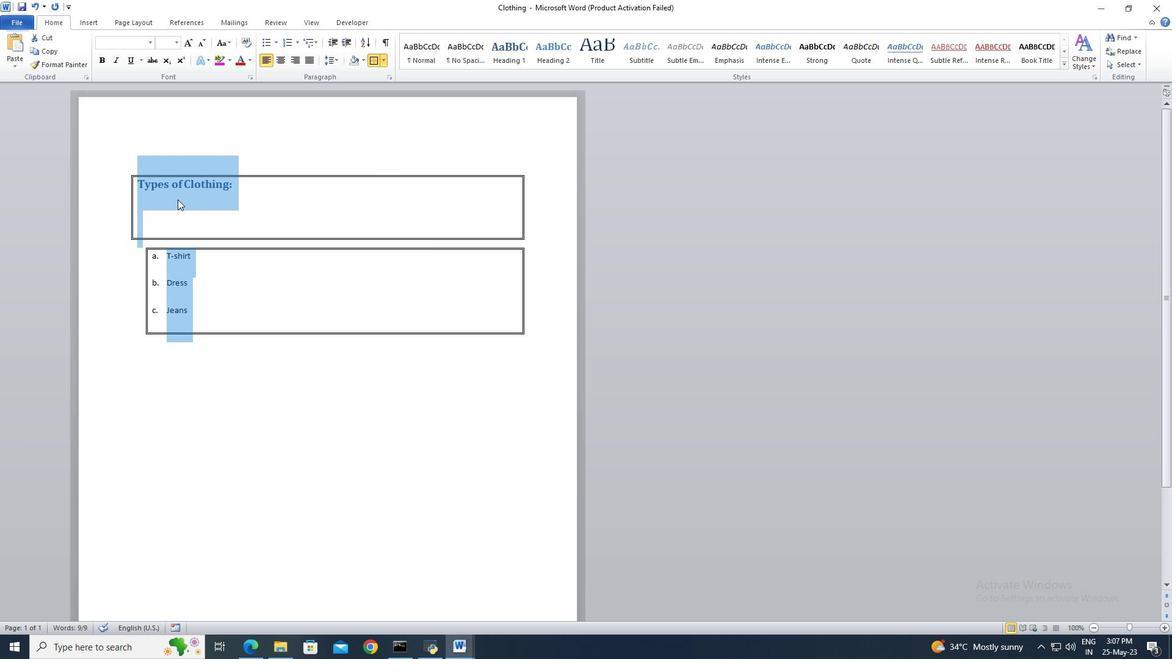 
Action: Mouse moved to (139, 183)
Screenshot: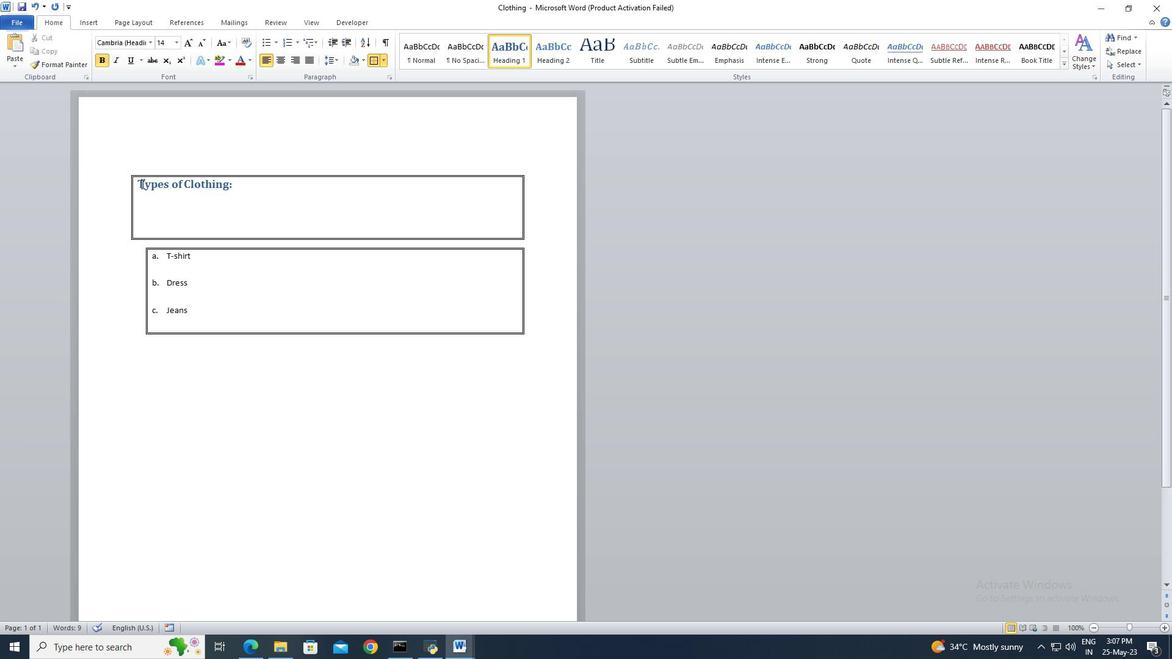 
Action: Mouse pressed left at (139, 183)
Screenshot: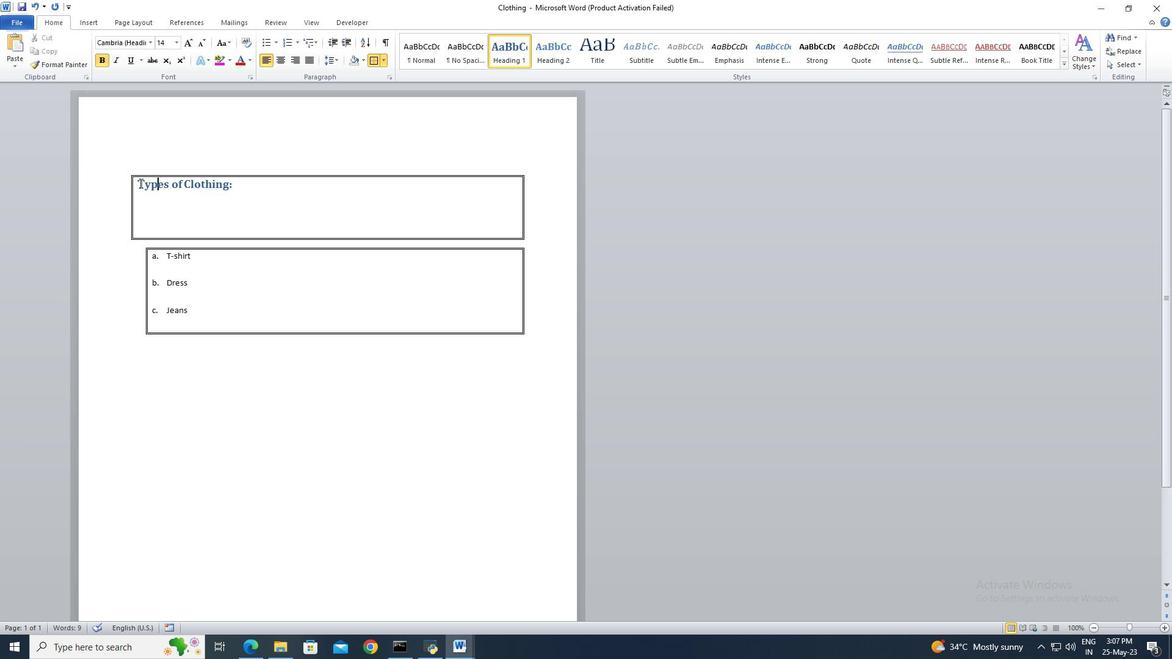 
Action: Mouse moved to (209, 185)
Screenshot: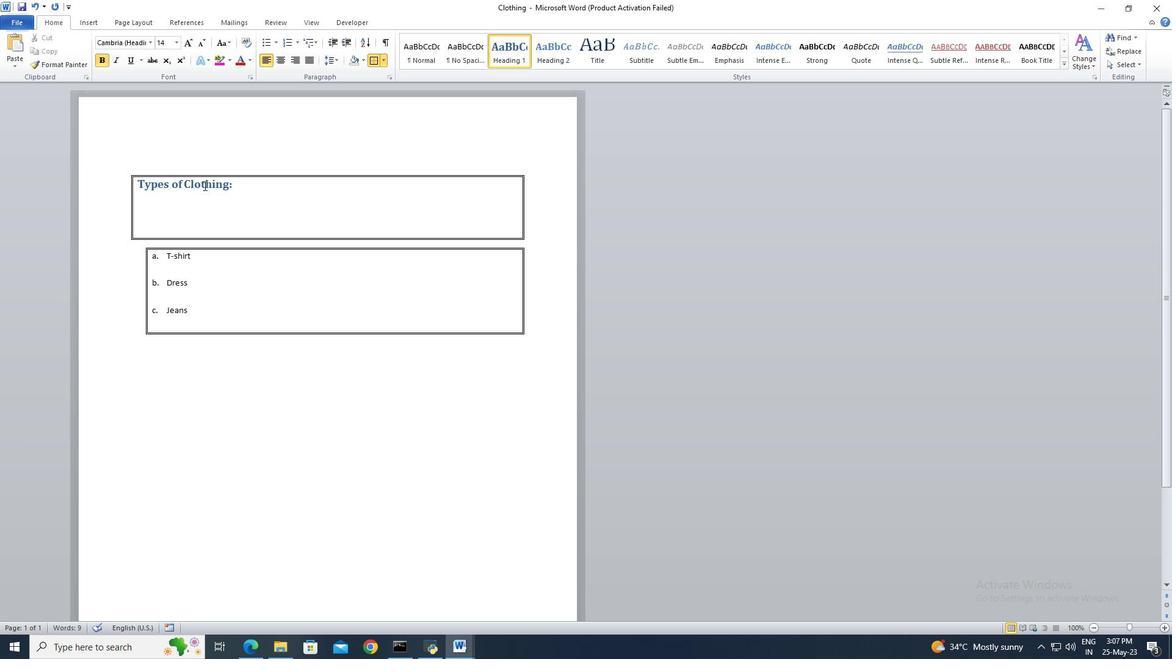 
Action: Key pressed <Key.shift>
Screenshot: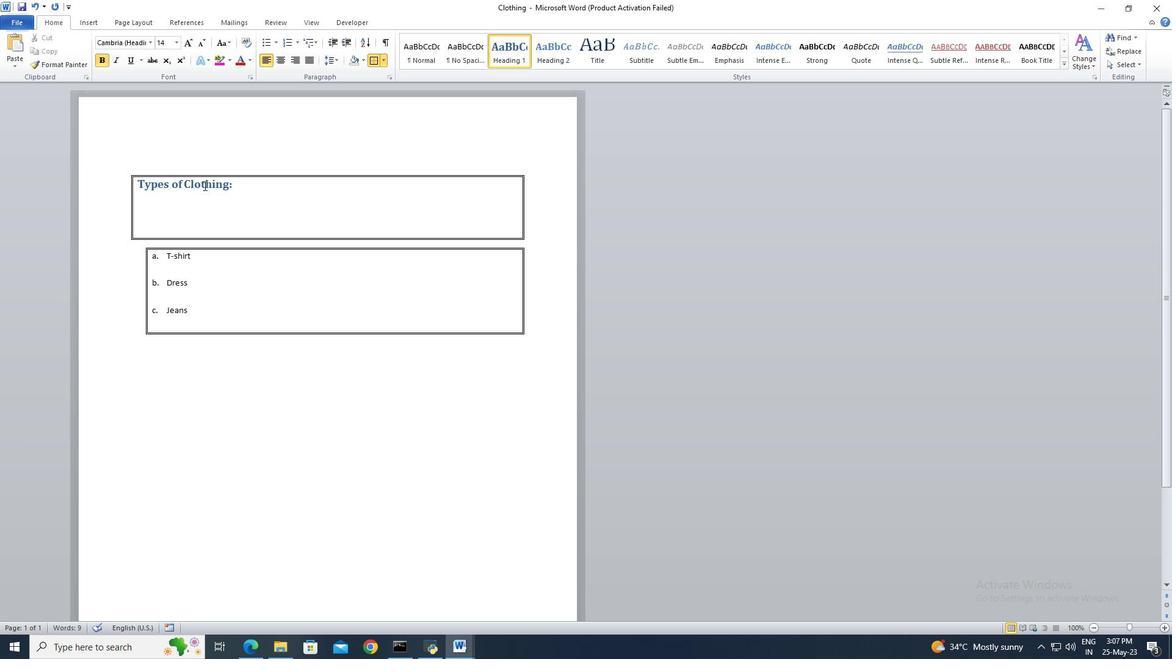 
Action: Mouse moved to (238, 185)
Screenshot: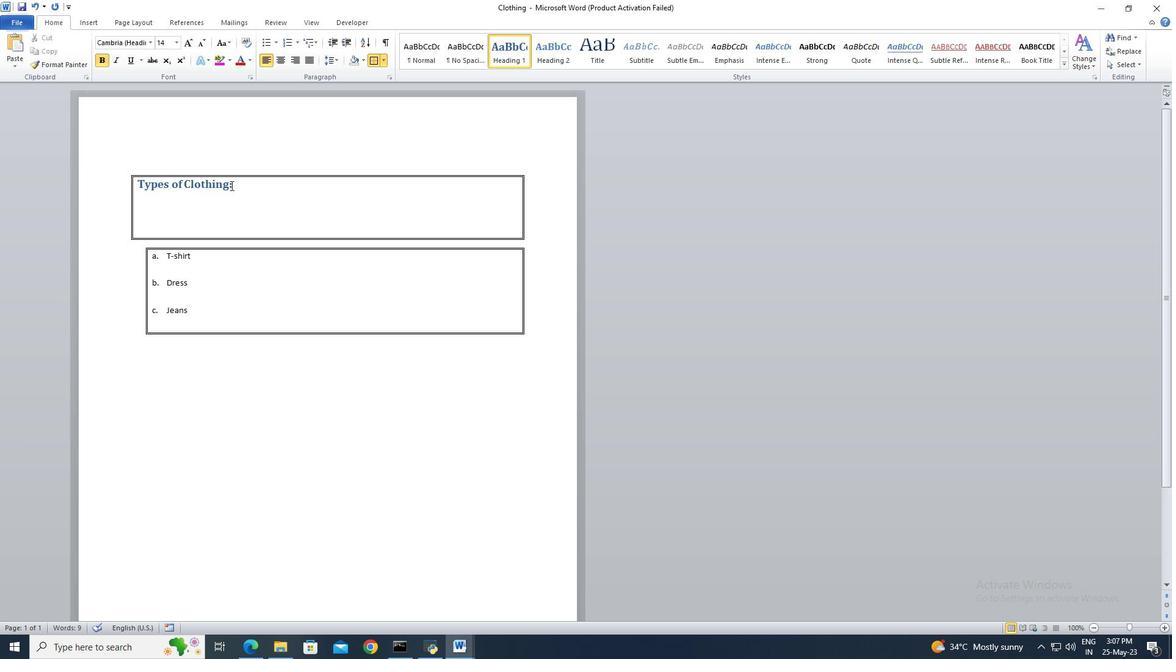 
Action: Key pressed <Key.shift><Key.shift><Key.shift>
Screenshot: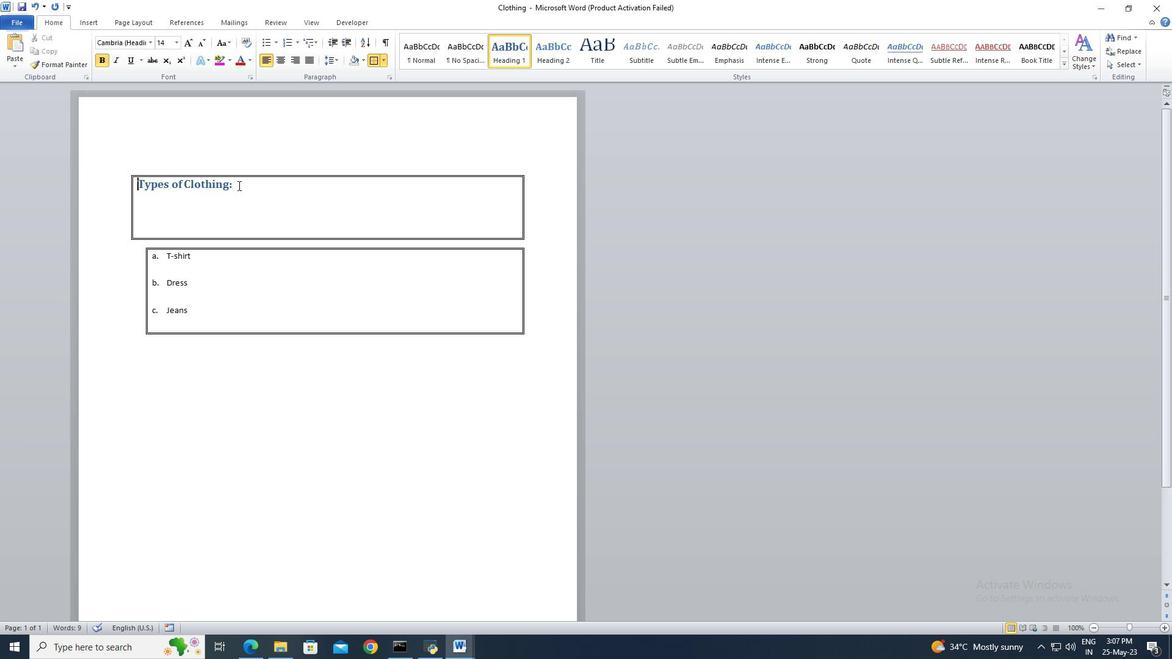 
Action: Mouse pressed left at (238, 185)
Screenshot: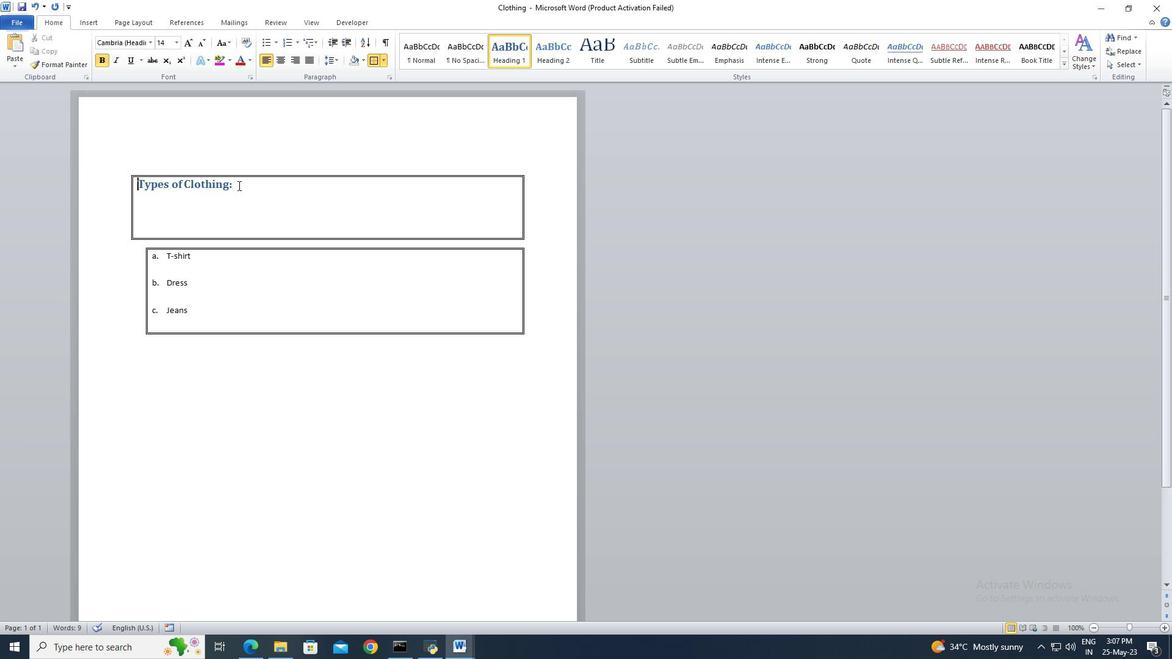 
Action: Key pressed <Key.shift><Key.shift><Key.shift><Key.shift><Key.shift>
Screenshot: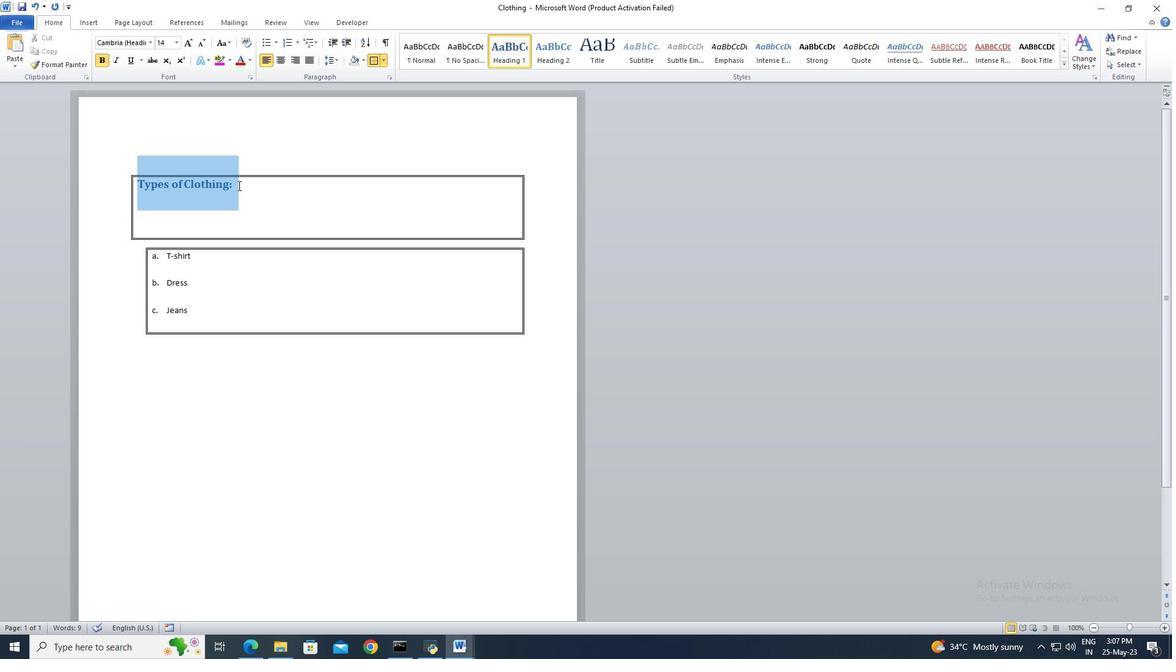 
Action: Mouse moved to (178, 43)
Screenshot: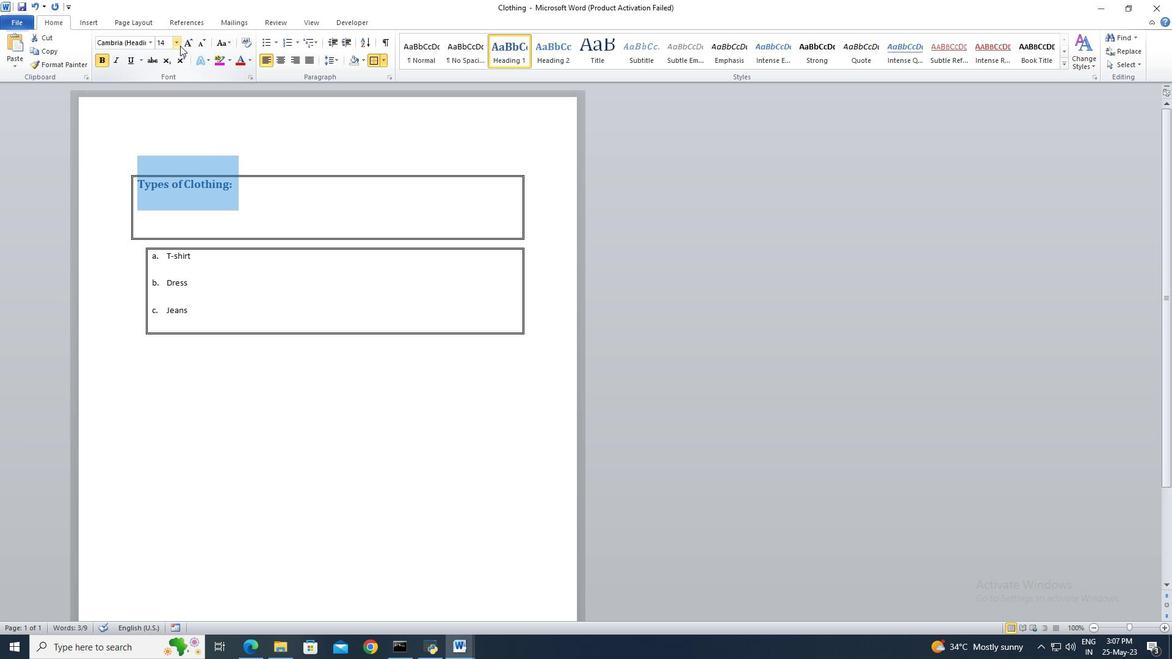 
Action: Mouse pressed left at (178, 43)
Screenshot: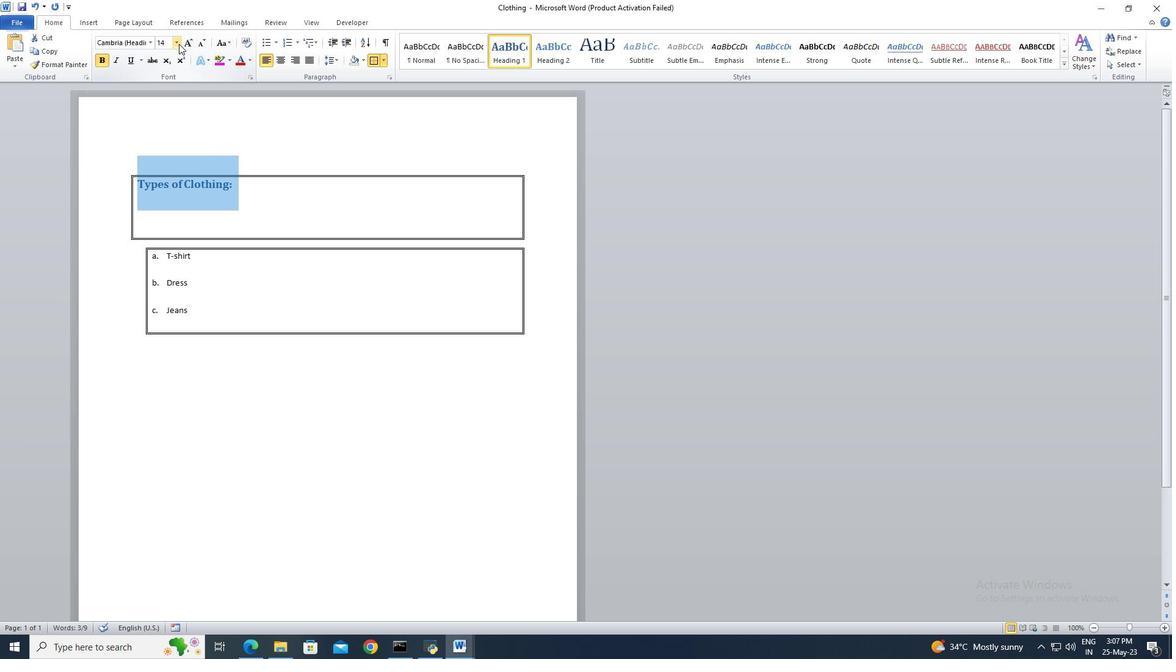 
Action: Mouse moved to (164, 169)
Screenshot: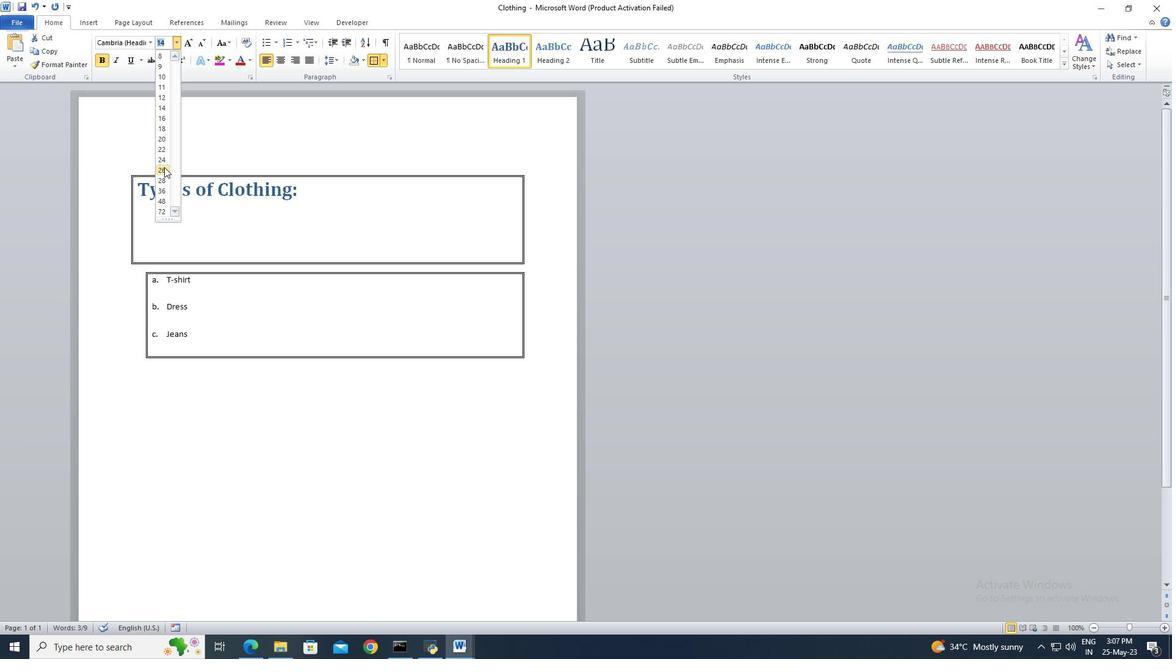 
Action: Mouse pressed left at (164, 169)
Screenshot: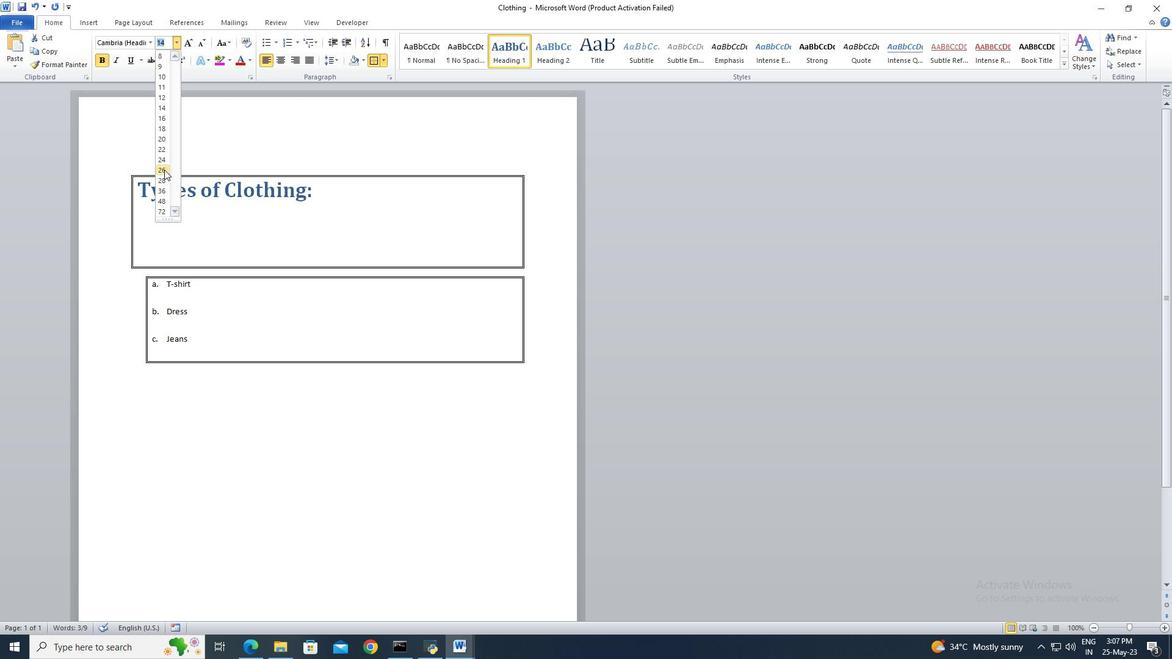 
Action: Mouse moved to (167, 279)
Screenshot: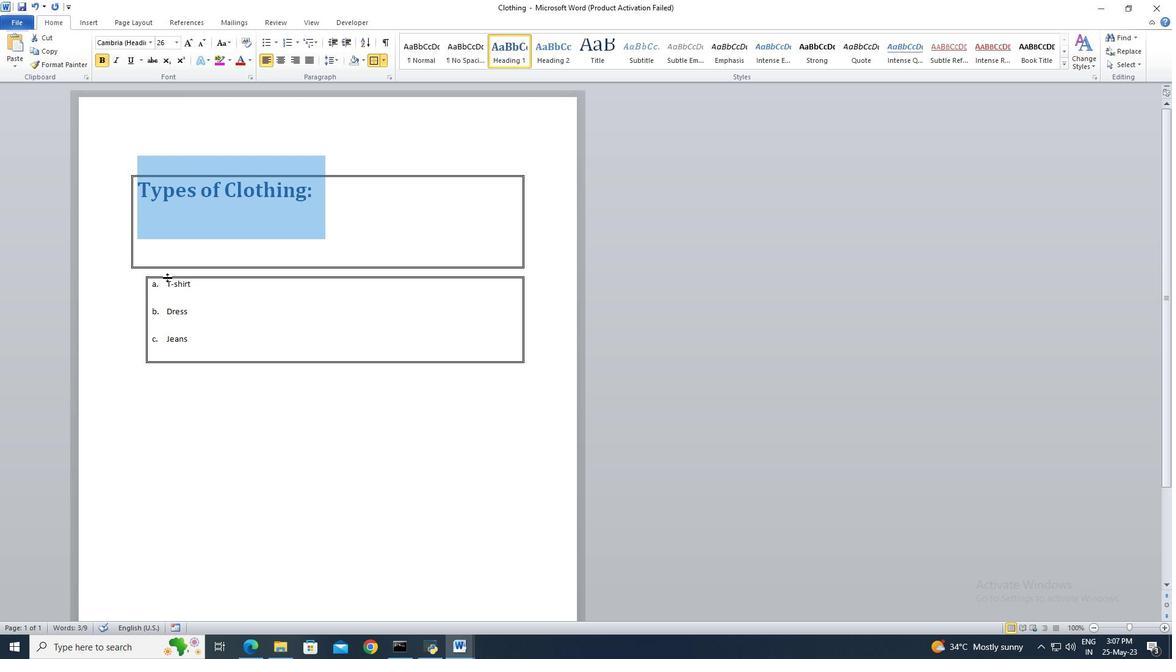 
Action: Mouse pressed left at (167, 279)
Screenshot: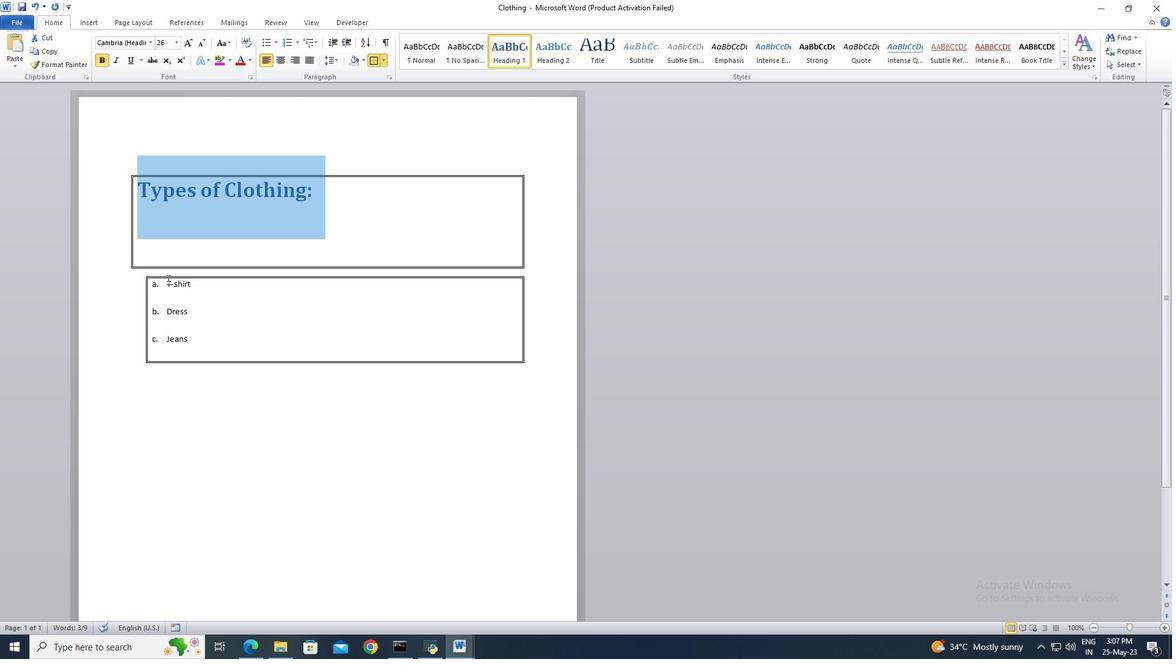 
Action: Mouse moved to (196, 338)
Screenshot: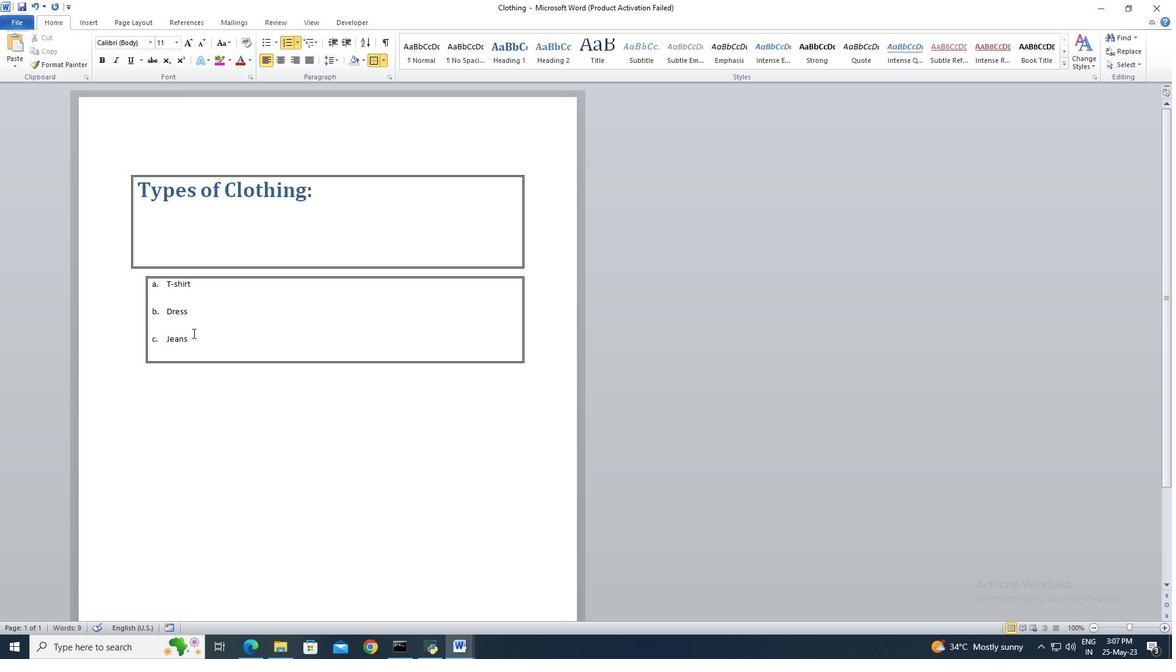 
Action: Key pressed <Key.shift>
Screenshot: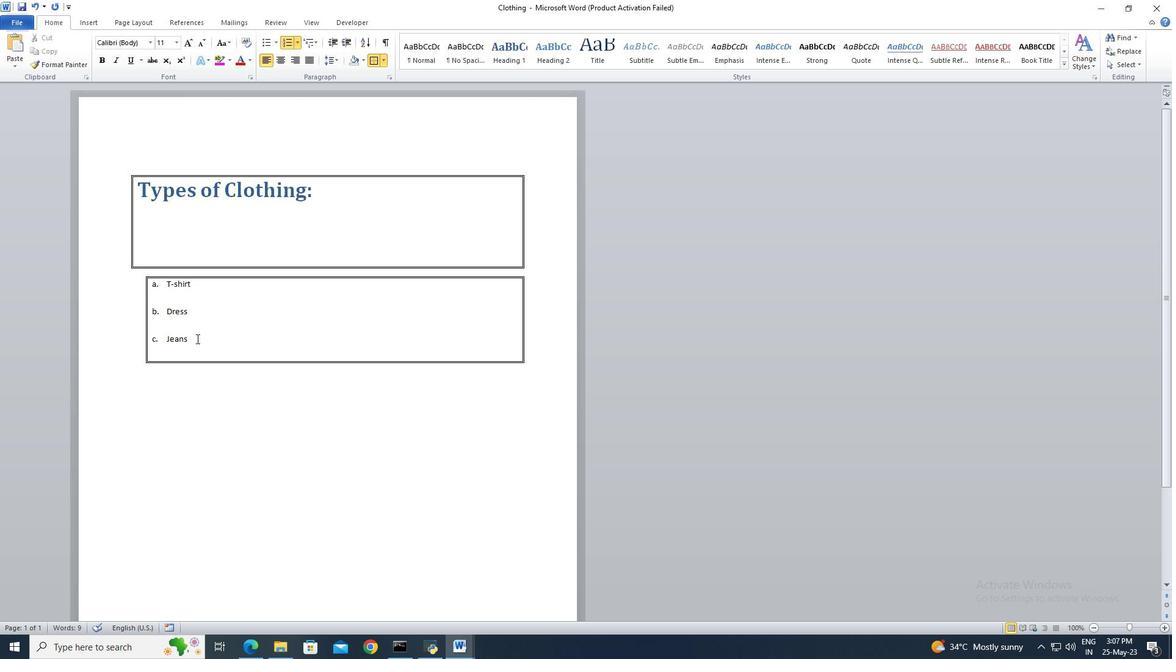 
Action: Mouse moved to (197, 339)
Screenshot: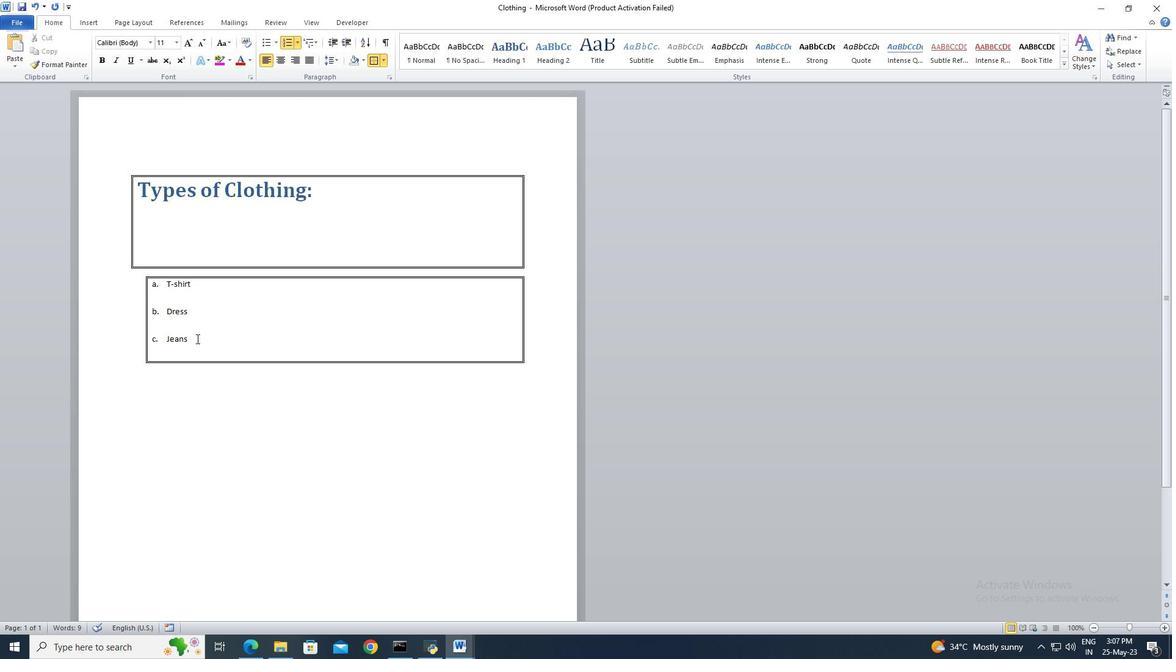 
Action: Mouse pressed left at (197, 339)
Screenshot: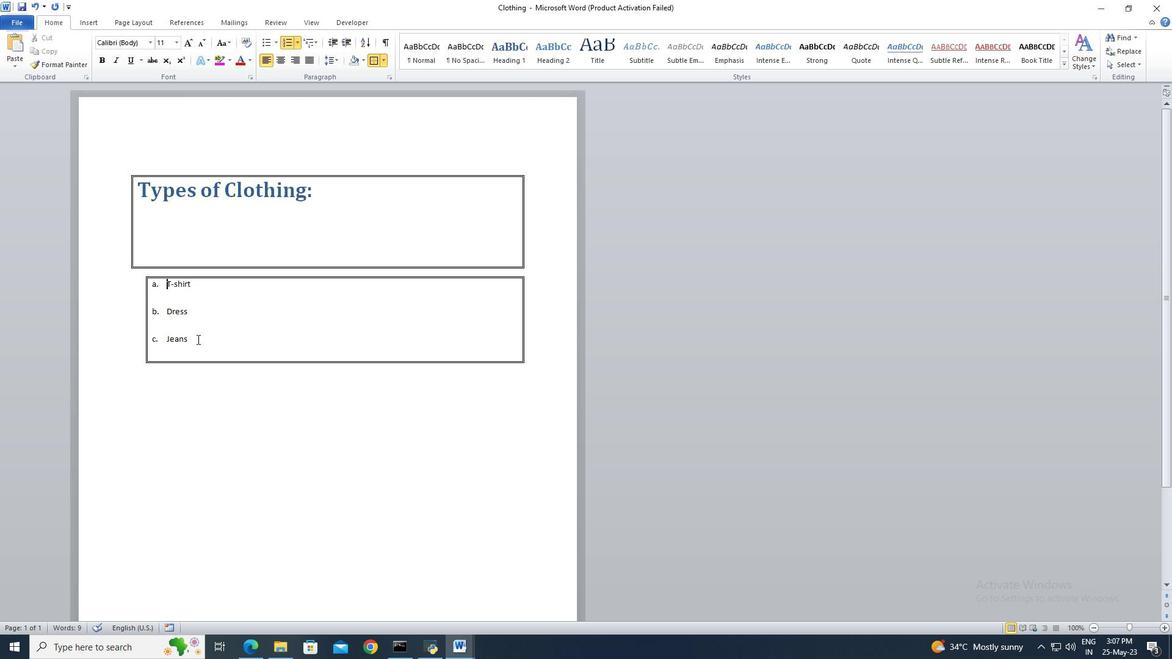 
Action: Key pressed <Key.shift><Key.shift><Key.shift><Key.shift>
Screenshot: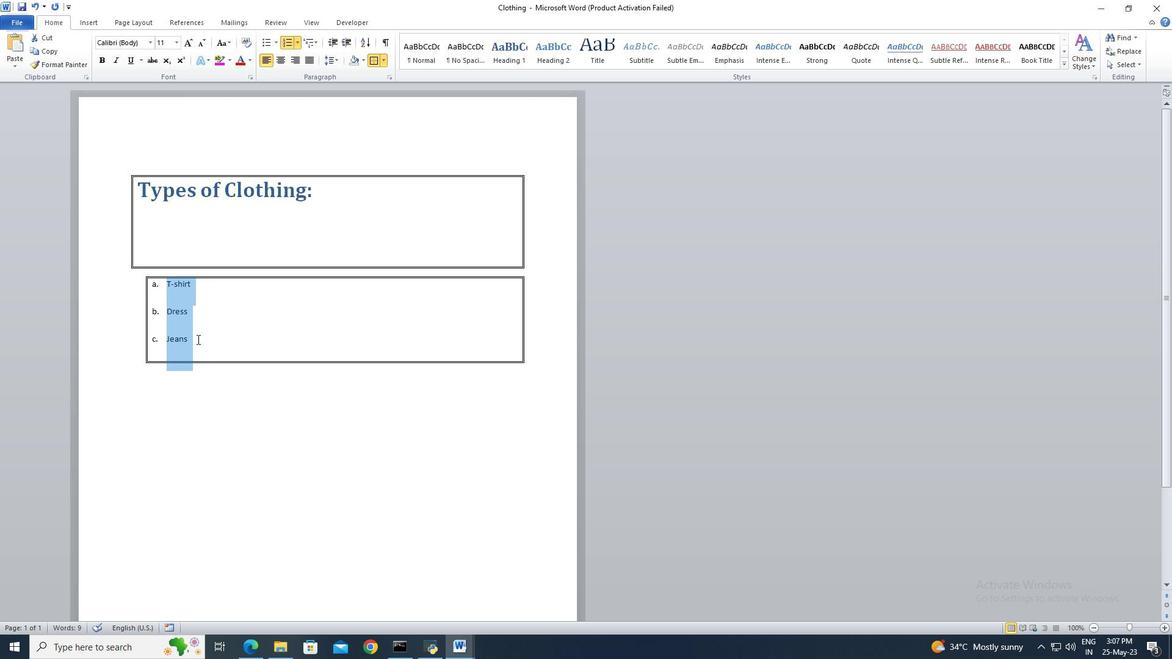
Action: Mouse moved to (177, 48)
Screenshot: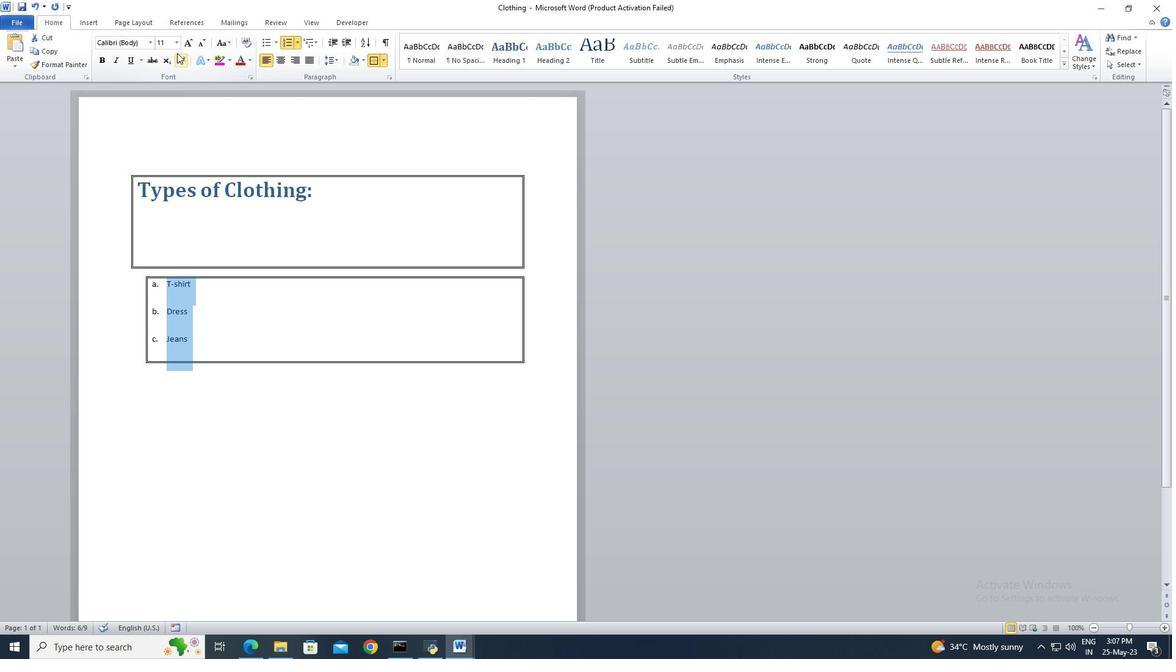 
Action: Mouse pressed left at (177, 48)
Screenshot: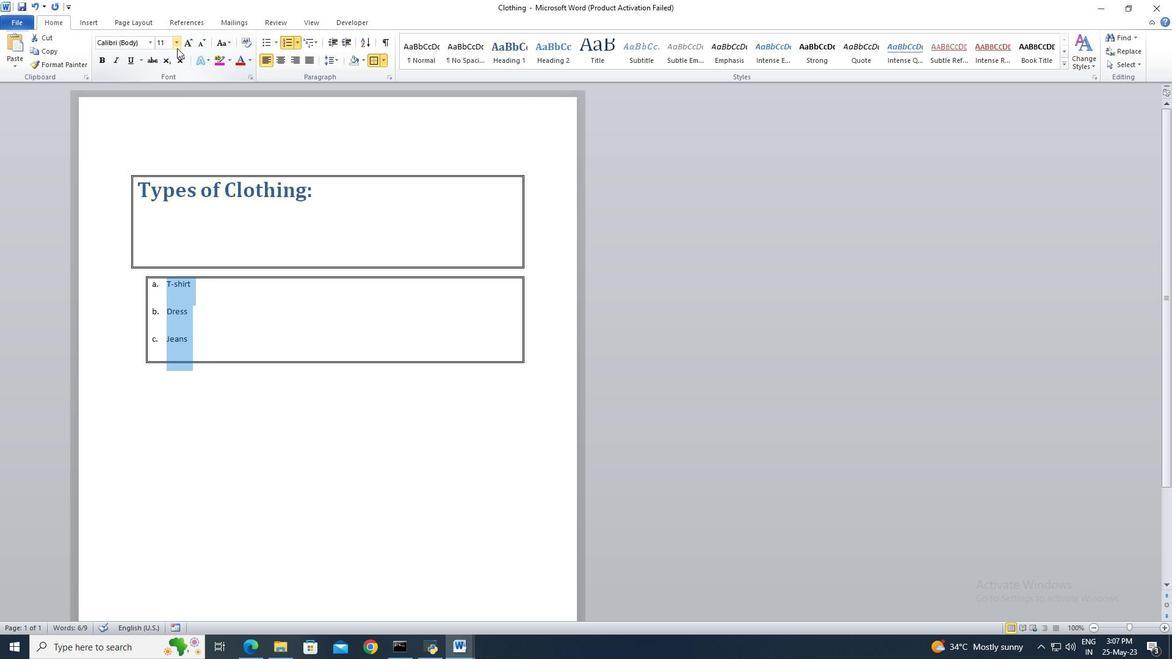 
Action: Mouse moved to (177, 44)
Screenshot: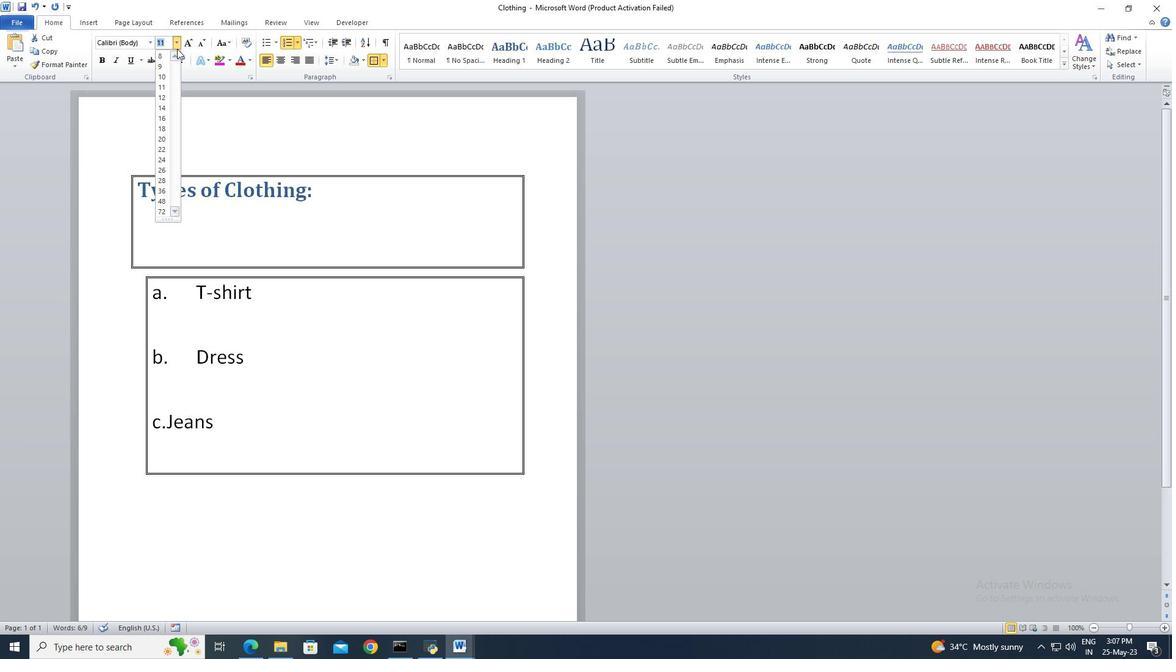 
Action: Mouse pressed left at (177, 44)
Screenshot: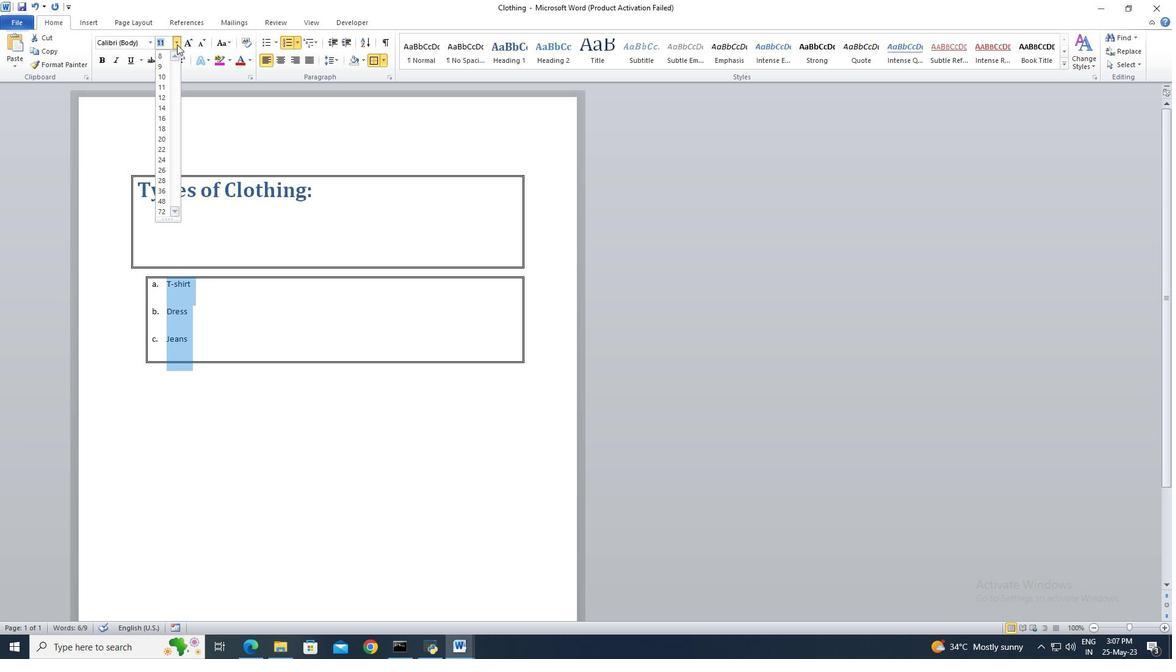 
Action: Mouse moved to (198, 341)
Screenshot: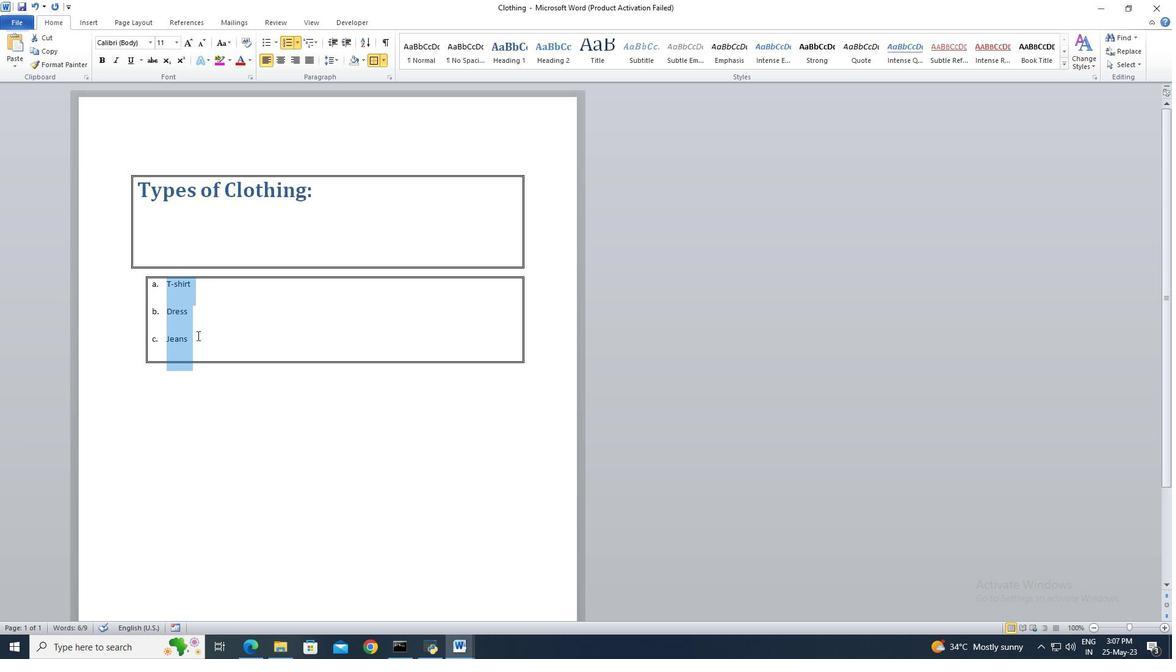 
Action: Mouse pressed left at (198, 341)
Screenshot: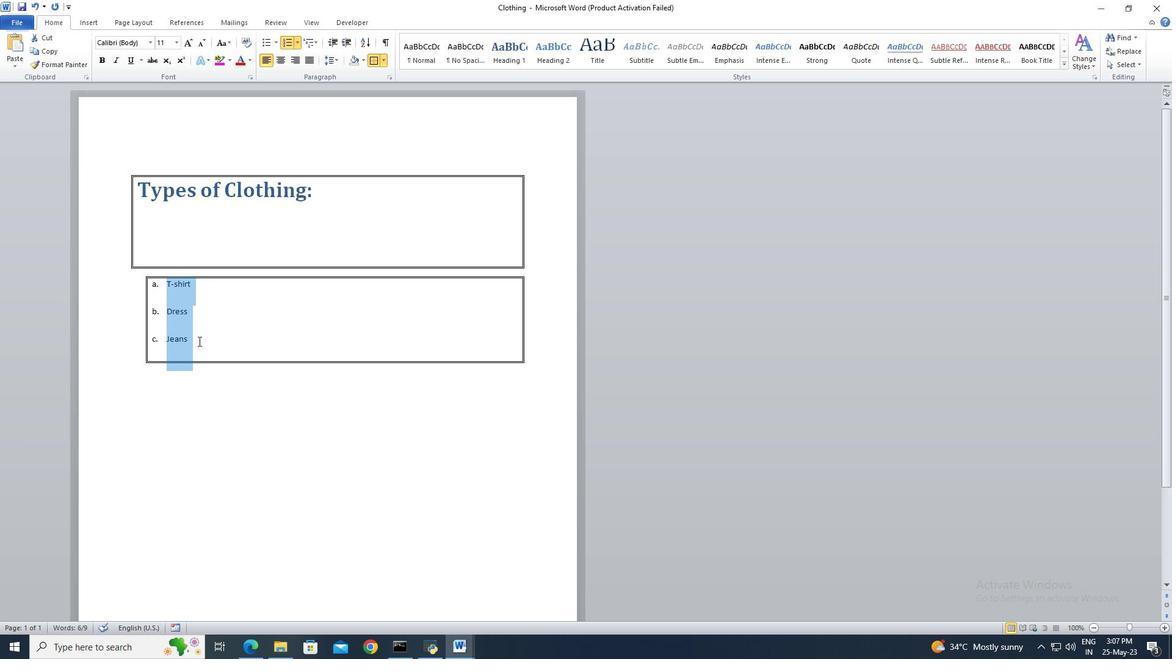 
Action: Mouse moved to (177, 316)
Screenshot: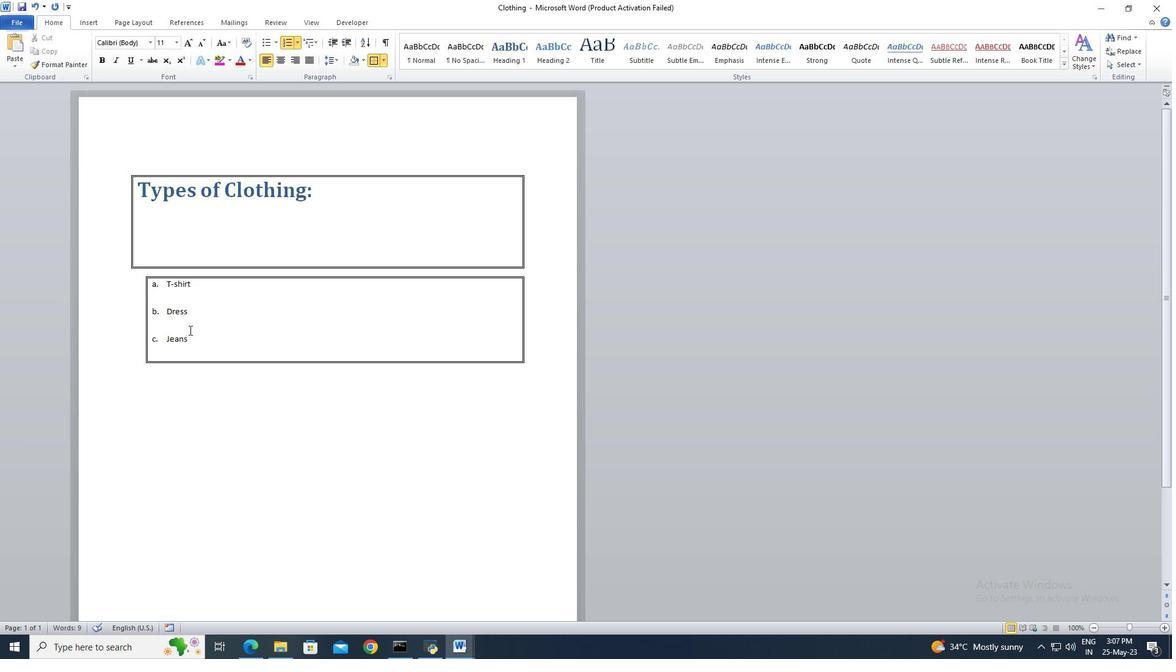 
Action: Key pressed <Key.shift>
Screenshot: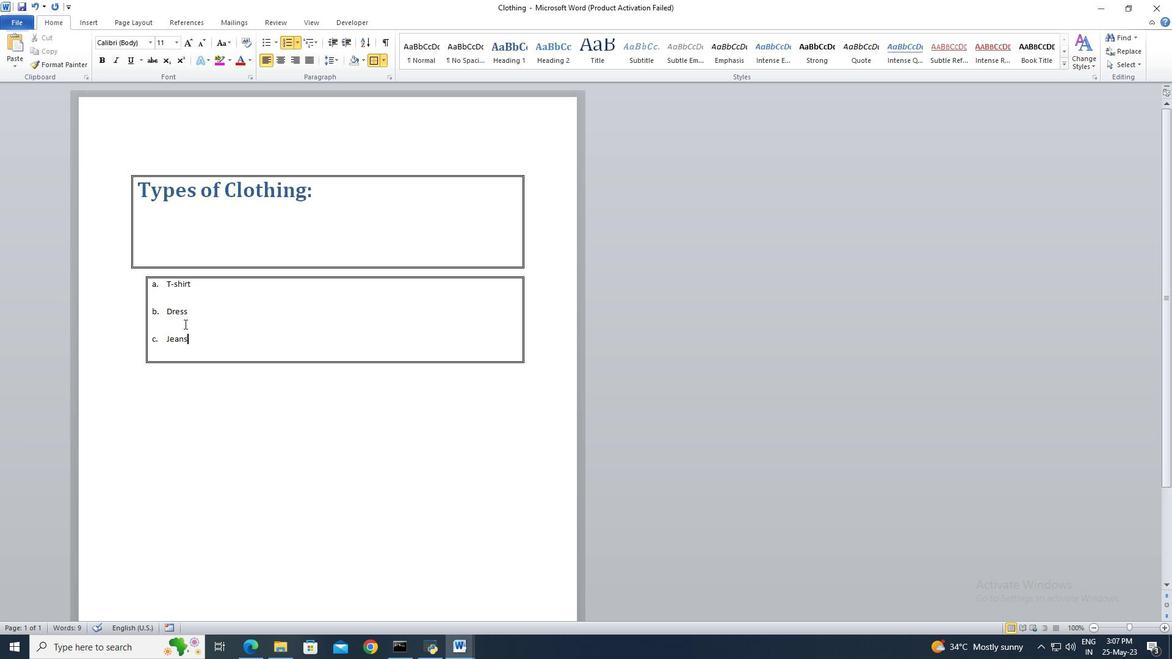 
Action: Mouse moved to (151, 288)
Screenshot: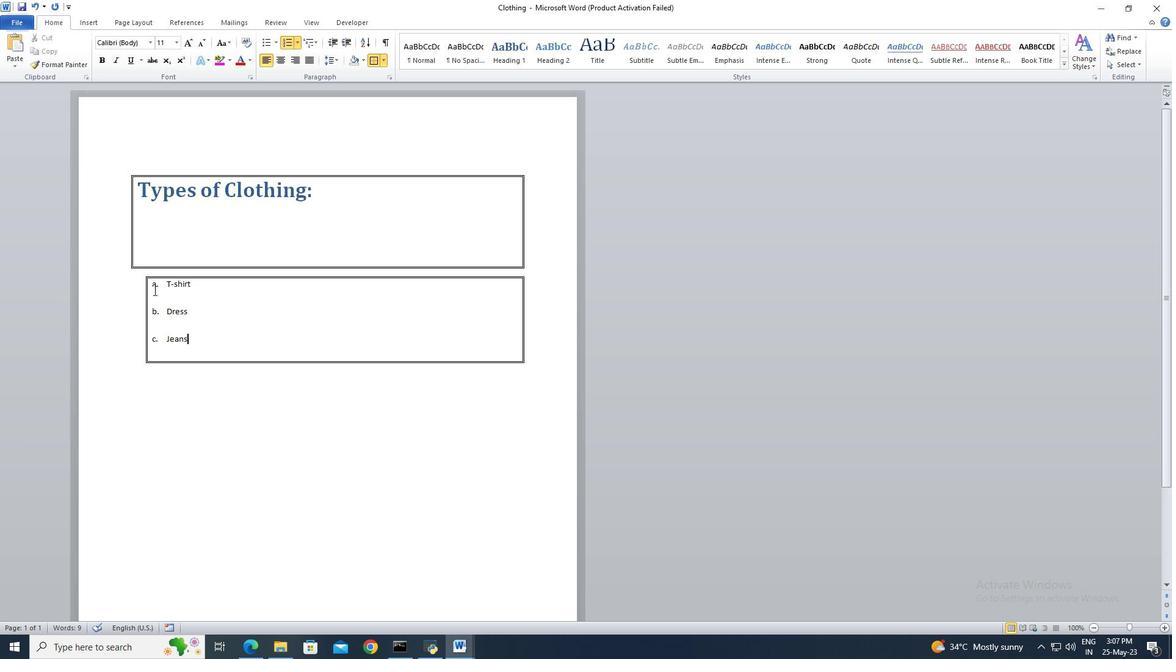 
Action: Key pressed <Key.shift>
Screenshot: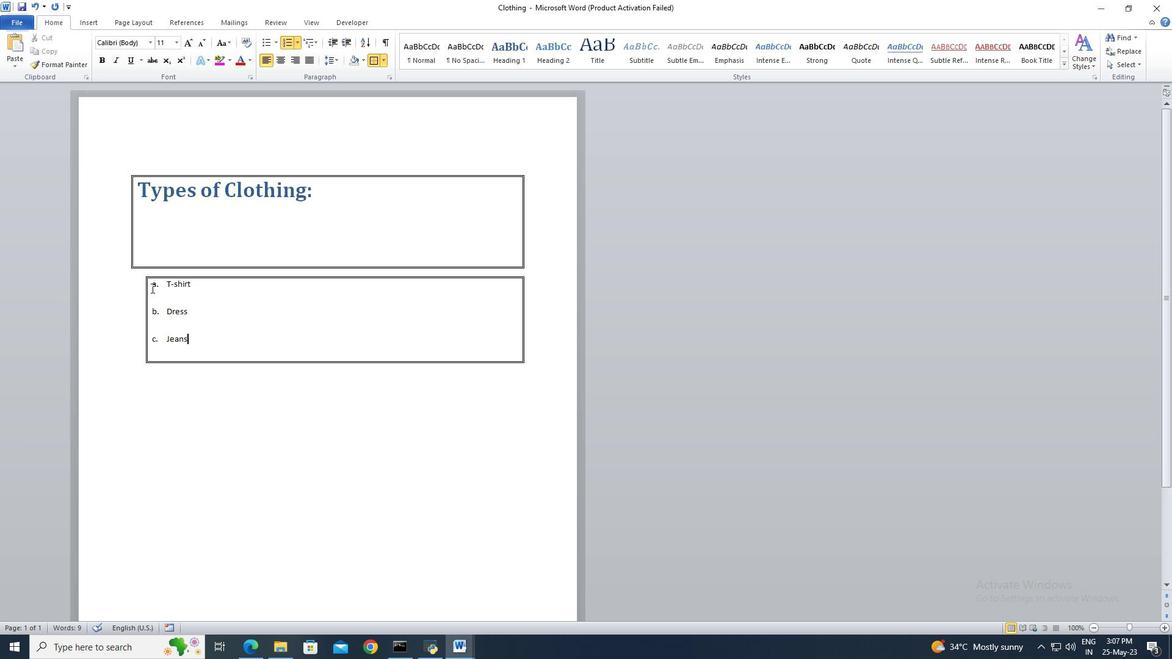 
Action: Mouse pressed left at (151, 288)
Screenshot: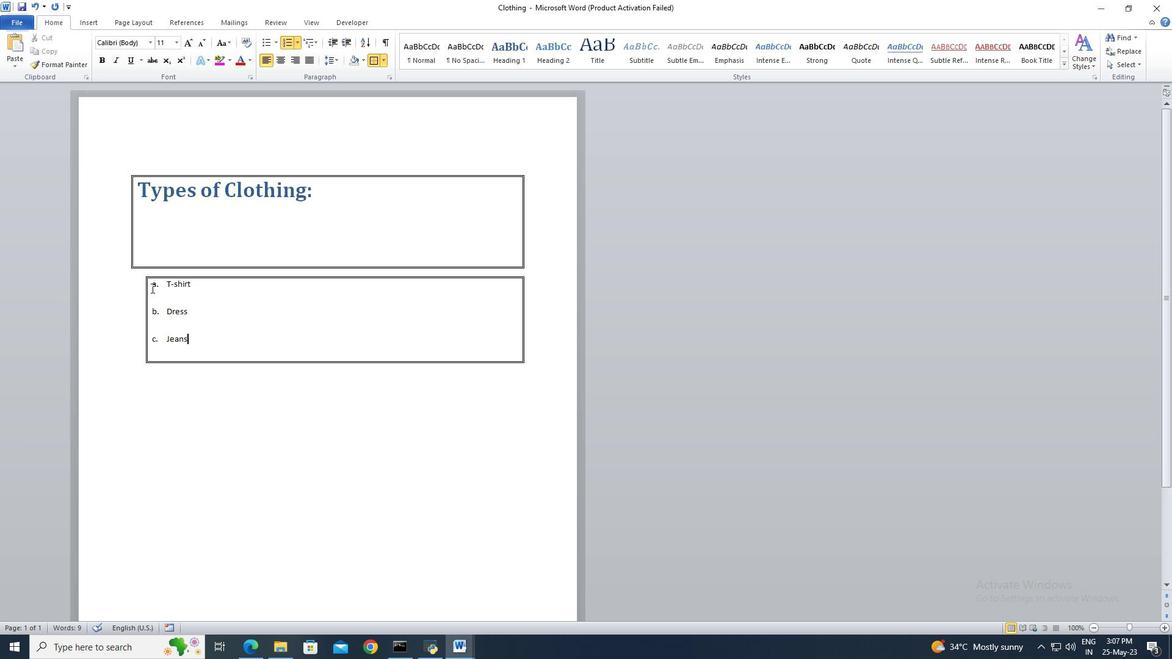 
Action: Key pressed <Key.shift><Key.shift><Key.shift><Key.shift><Key.shift><Key.shift><Key.shift><Key.shift>
Screenshot: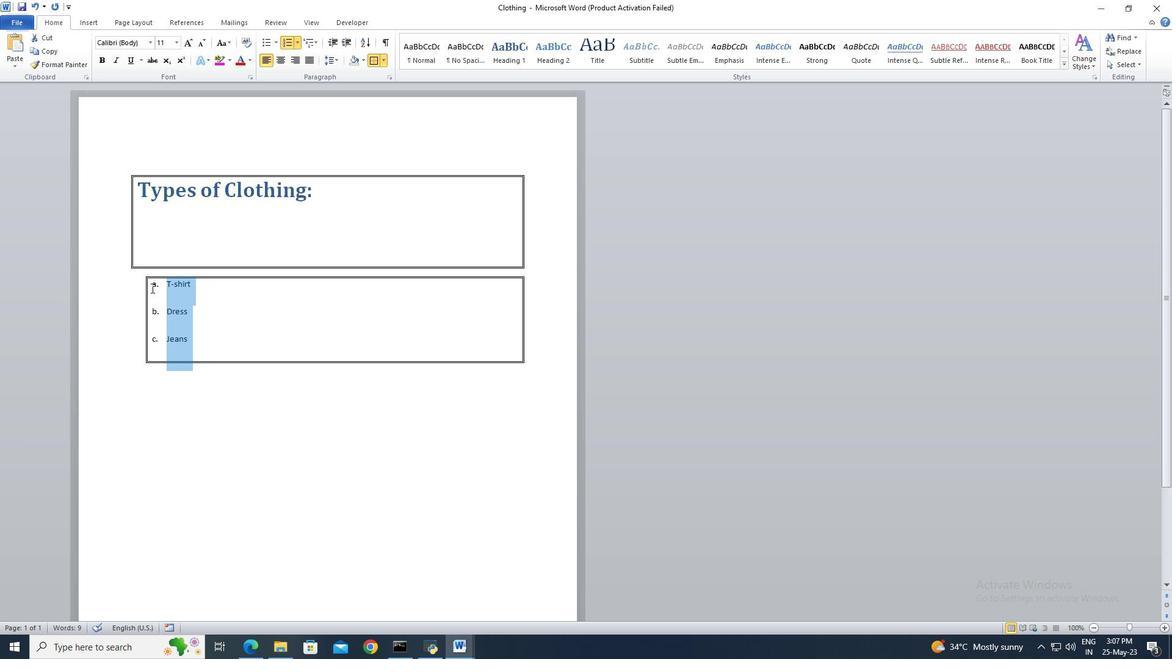 
Action: Mouse moved to (174, 42)
Screenshot: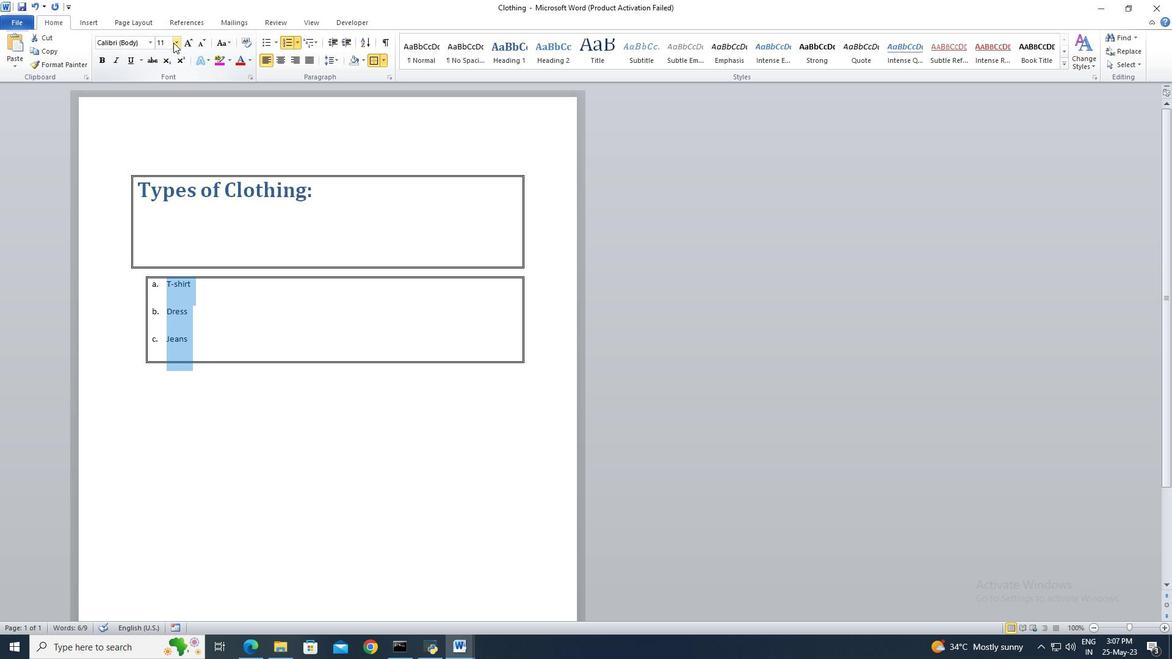
Action: Mouse pressed left at (174, 42)
Screenshot: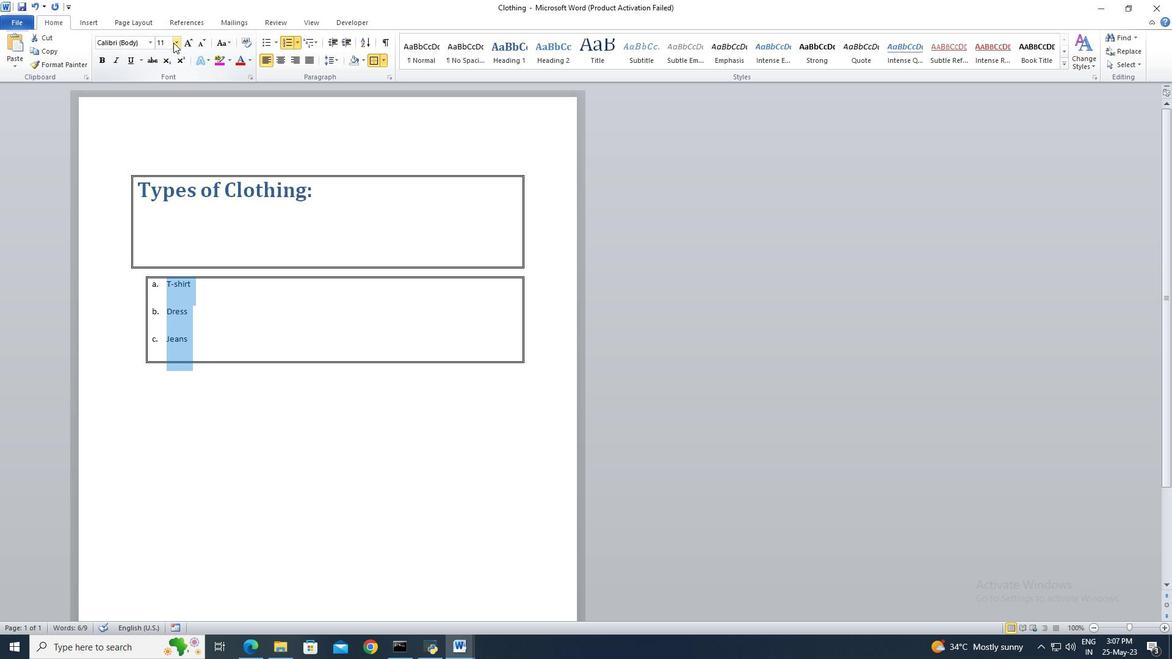 
Action: Mouse moved to (162, 169)
Screenshot: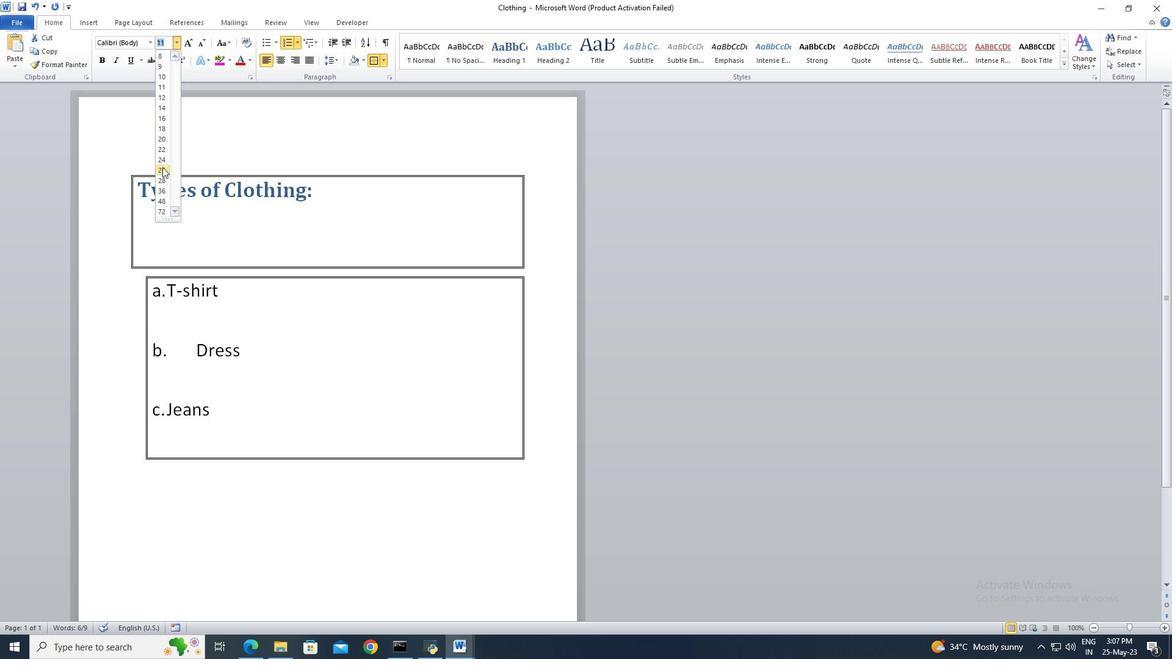 
Action: Mouse pressed left at (162, 169)
Screenshot: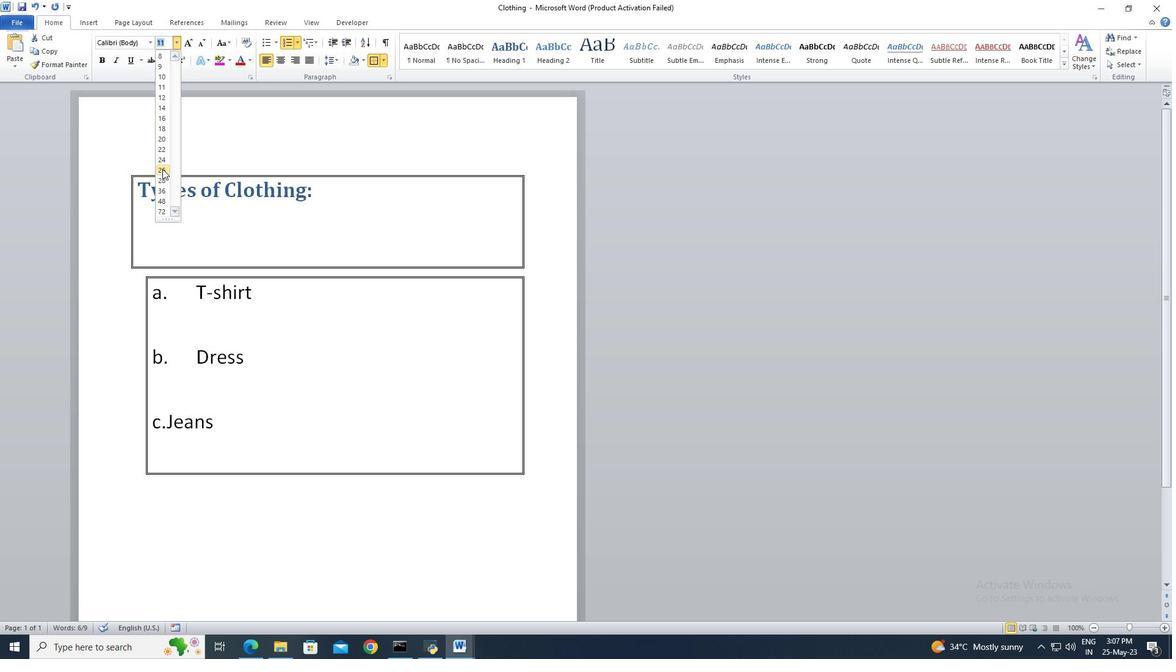 
Action: Mouse moved to (226, 406)
Screenshot: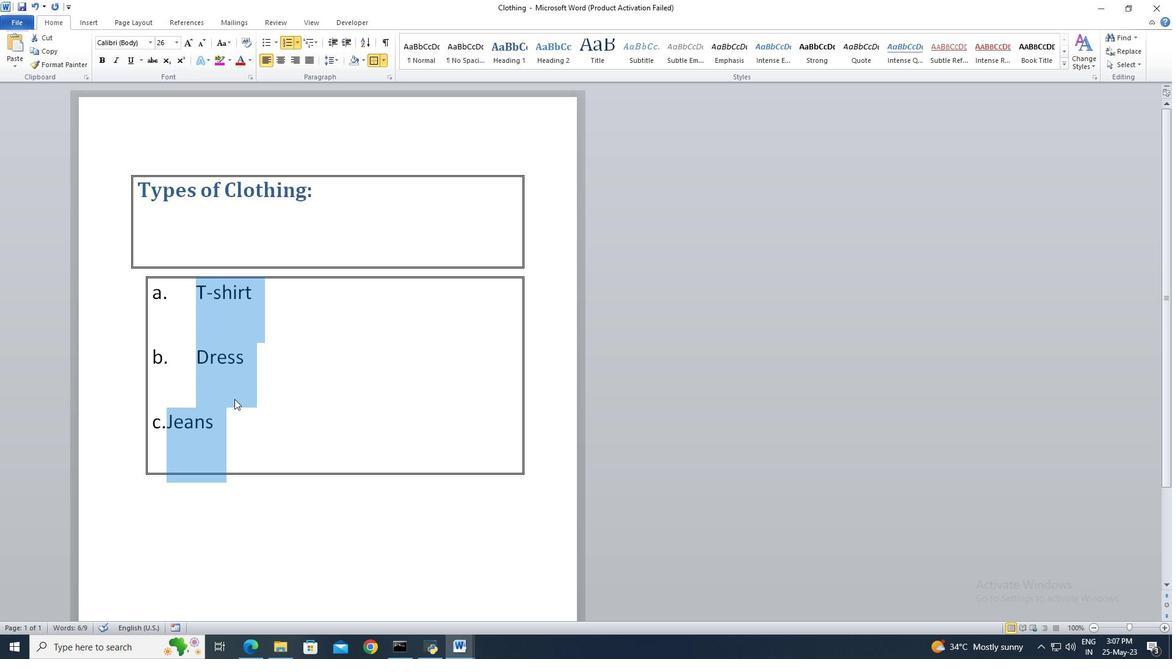 
Action: Mouse pressed left at (226, 406)
Screenshot: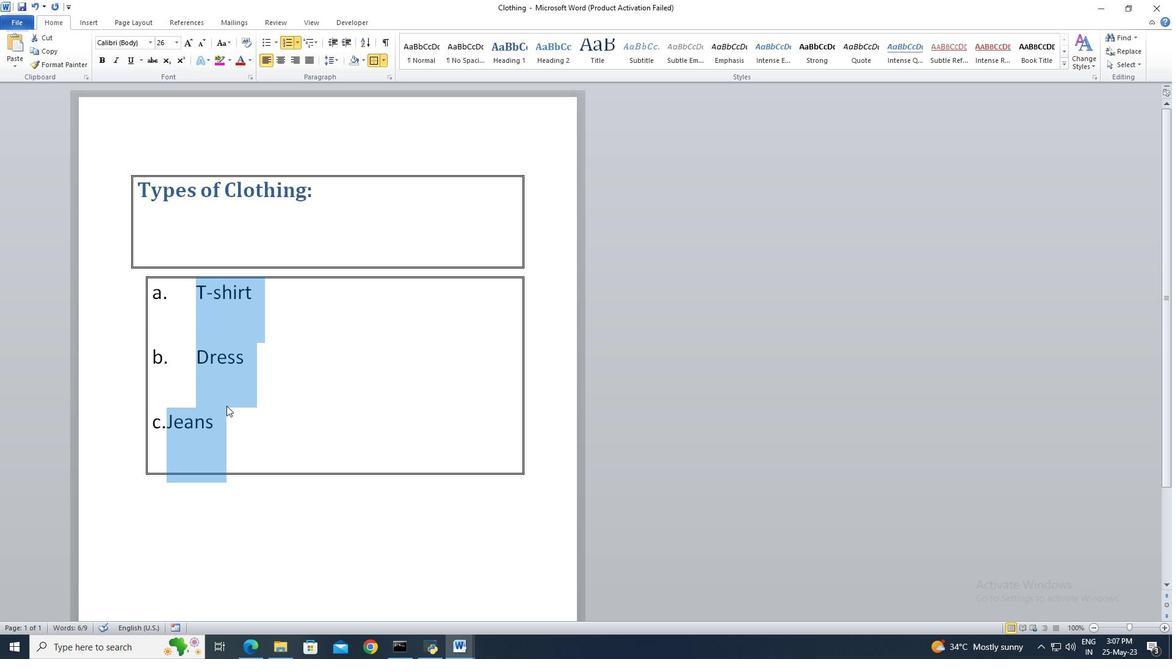 
Action: Mouse moved to (167, 423)
Screenshot: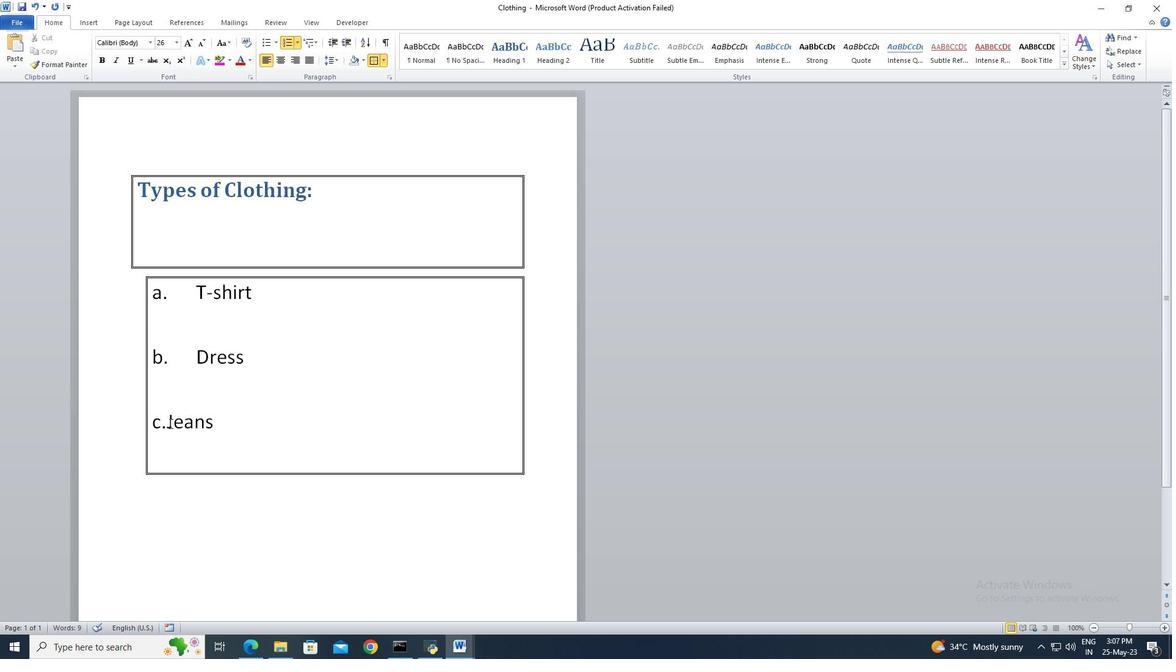 
Action: Mouse pressed left at (167, 423)
Screenshot: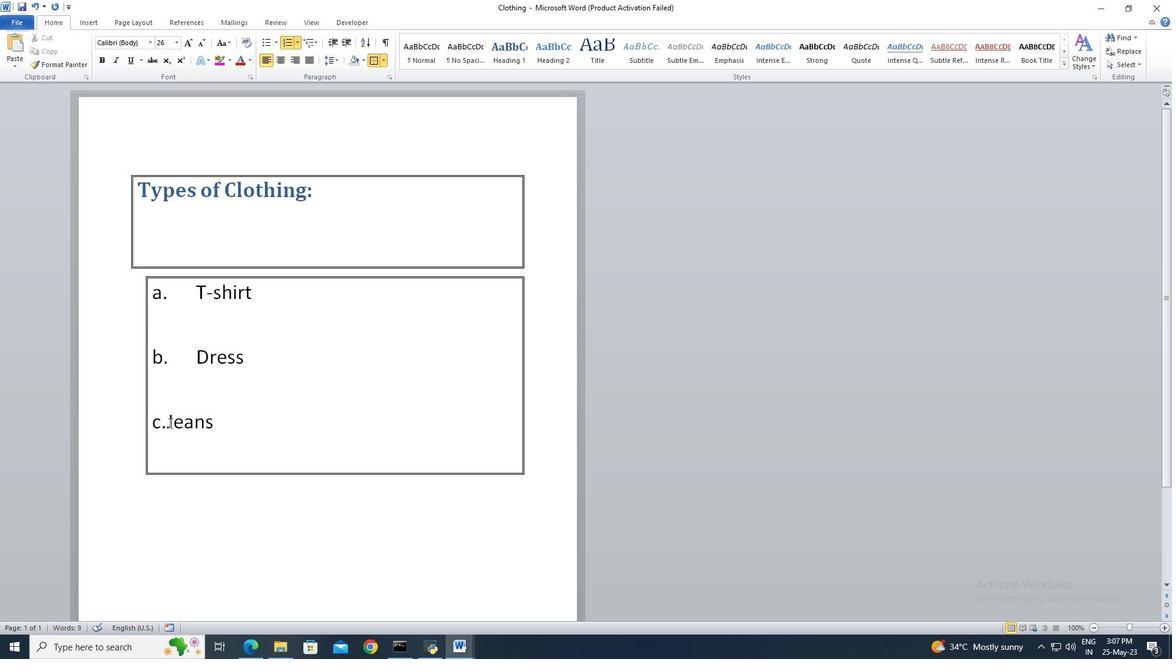 
Action: Mouse moved to (259, 423)
Screenshot: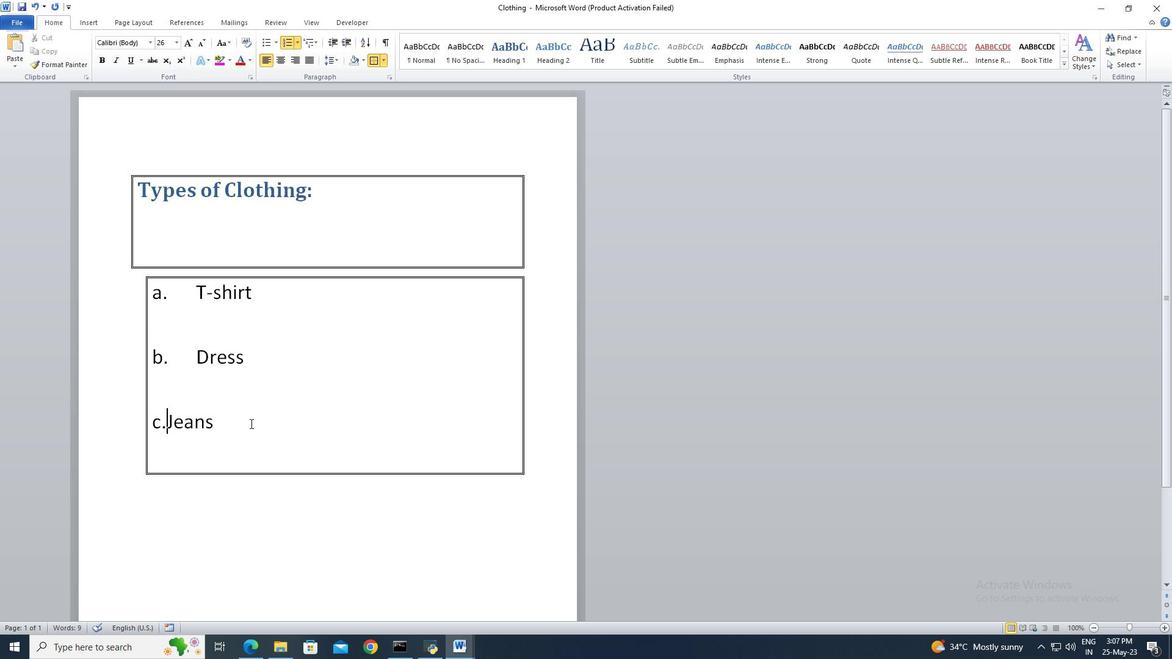 
Action: Key pressed <Key.space>
Screenshot: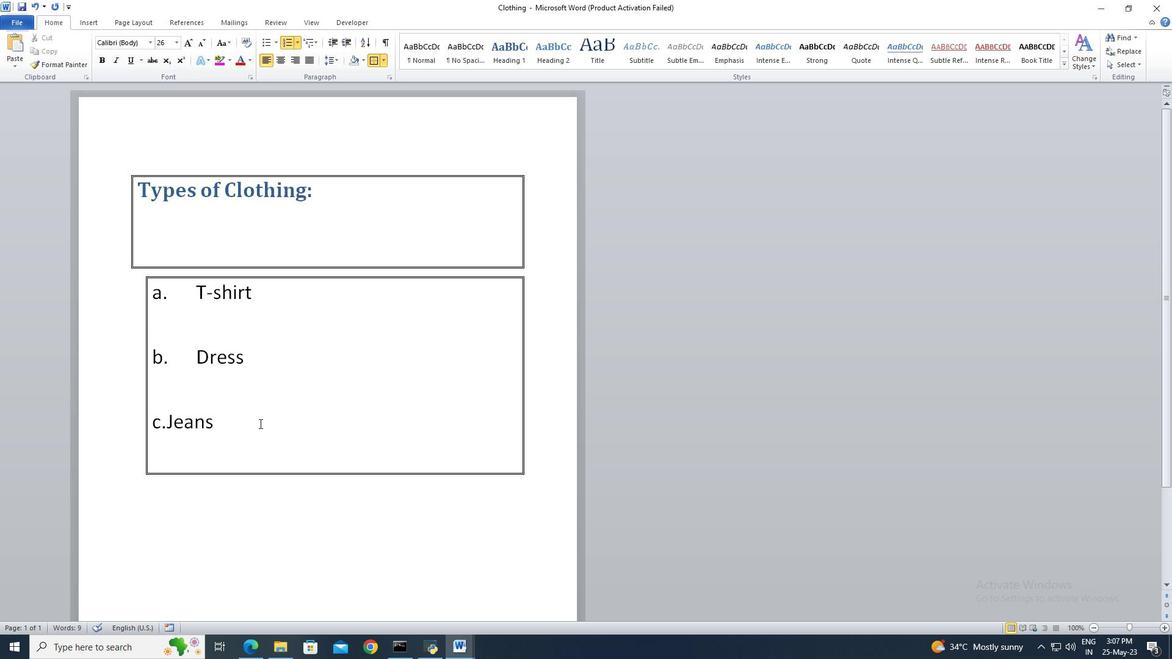 
Action: Mouse moved to (259, 423)
Screenshot: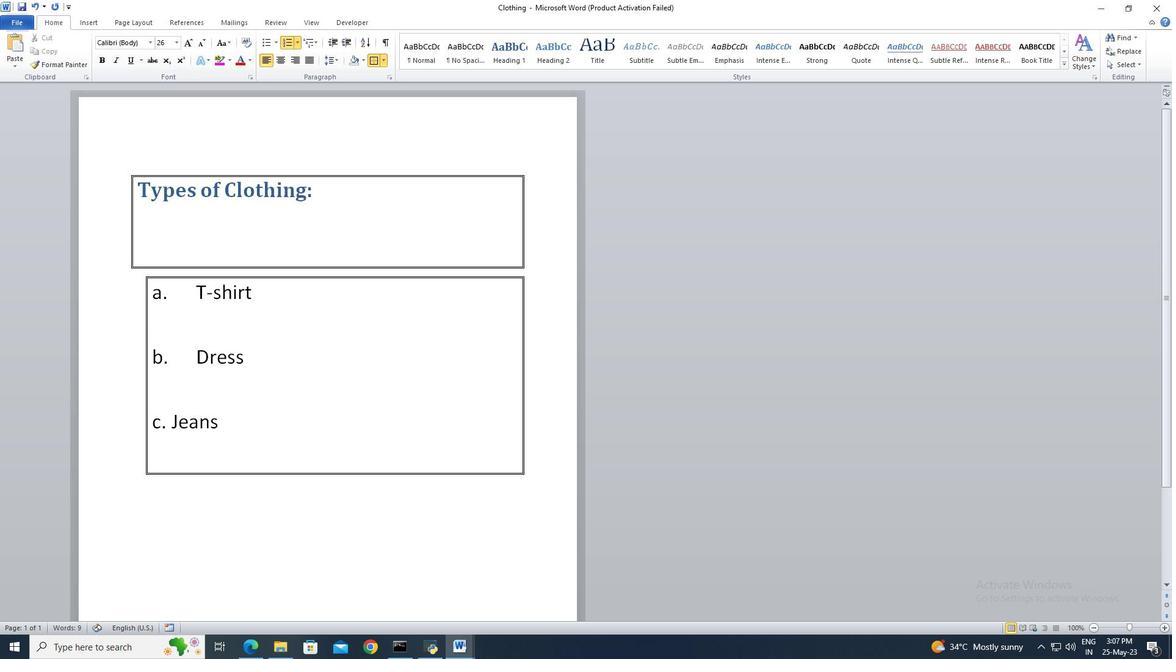 
Action: Key pressed <Key.space><Key.space><Key.space><Key.space><Key.space><Key.space><Key.space><Key.space><Key.space><Key.backspace><Key.backspace><Key.backspace><Key.backspace>
Screenshot: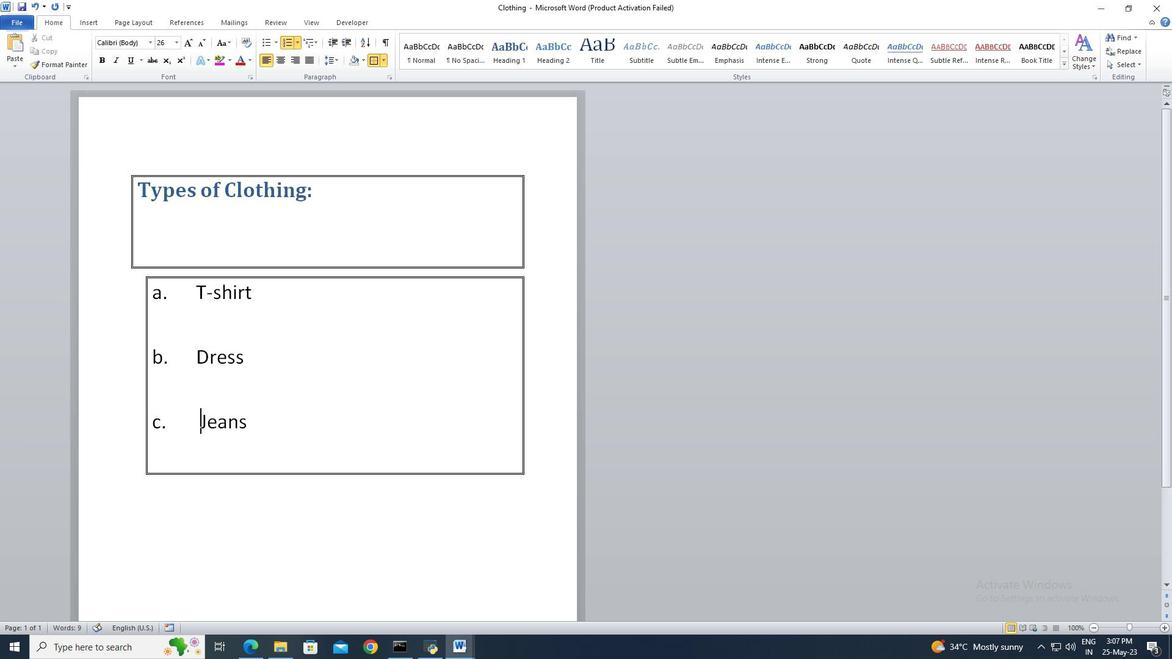 
Action: Mouse moved to (270, 420)
Screenshot: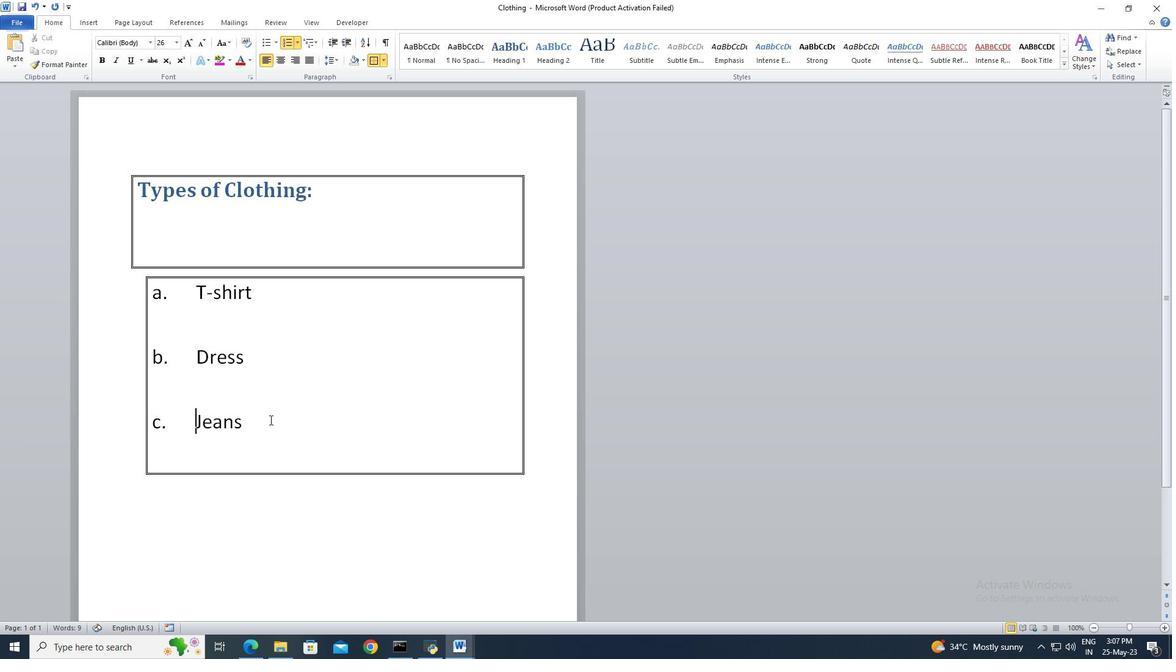 
Action: Mouse pressed left at (270, 420)
Screenshot: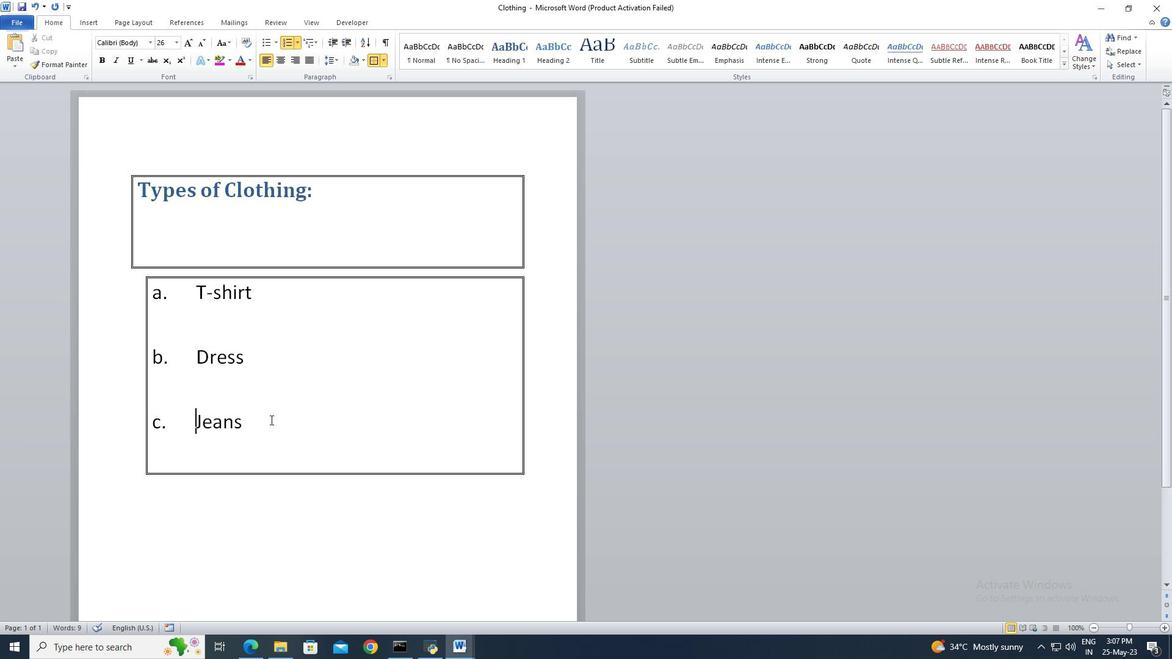 
